 Task: Create a due date automation trigger when advanced on, on the tuesday of the week before a card is due add fields without custom field "Resume" set to a number lower or equal to 1 and greater or equal to 10 at 11:00 AM.
Action: Mouse moved to (1167, 87)
Screenshot: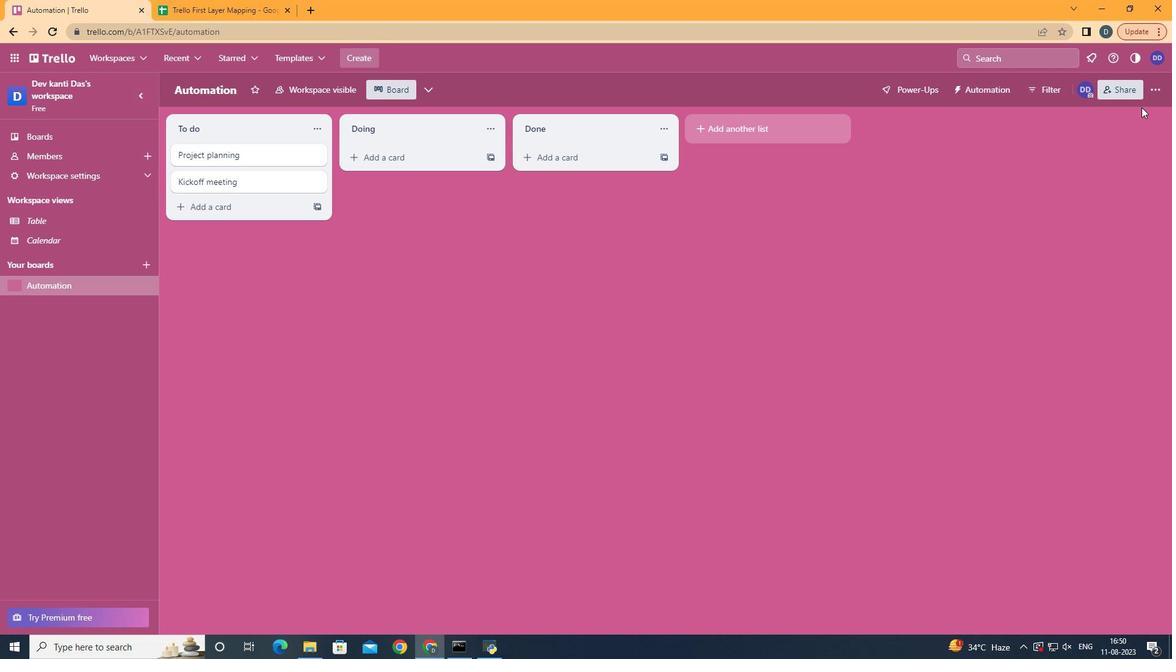 
Action: Mouse pressed left at (1167, 87)
Screenshot: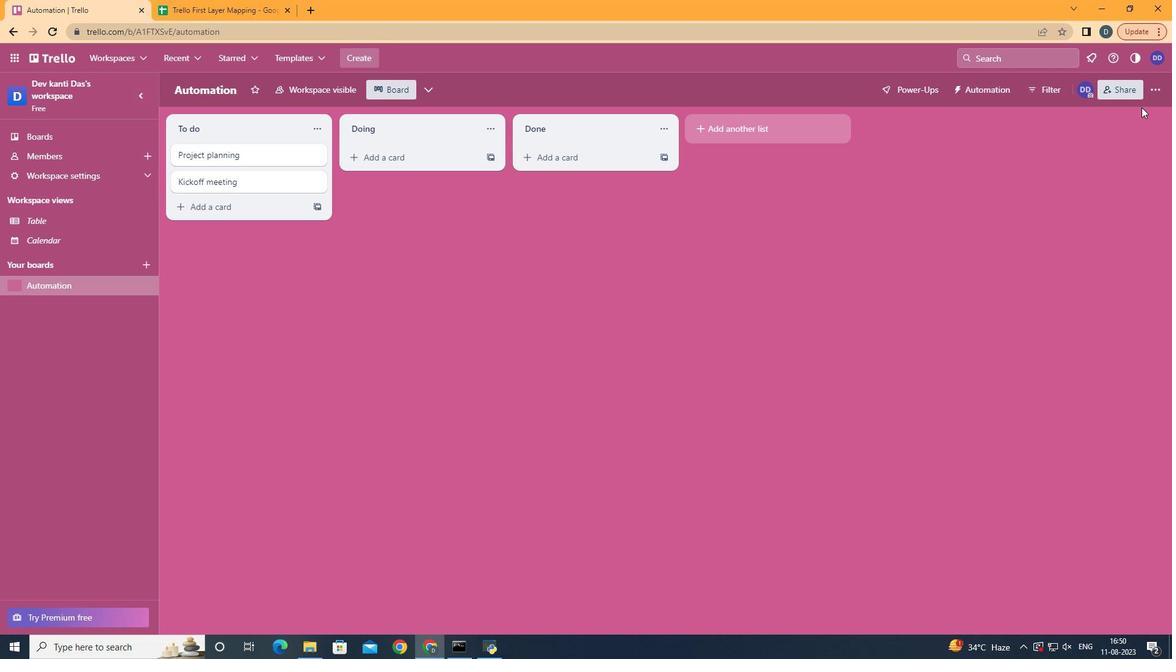 
Action: Mouse moved to (1157, 93)
Screenshot: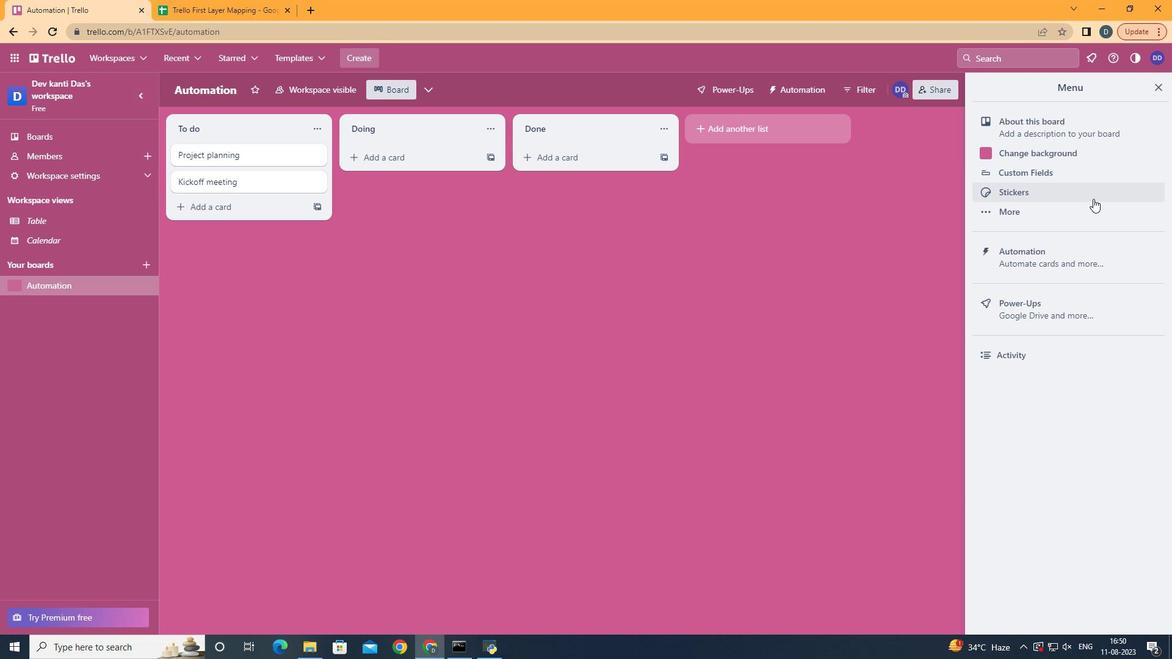 
Action: Mouse pressed left at (1157, 93)
Screenshot: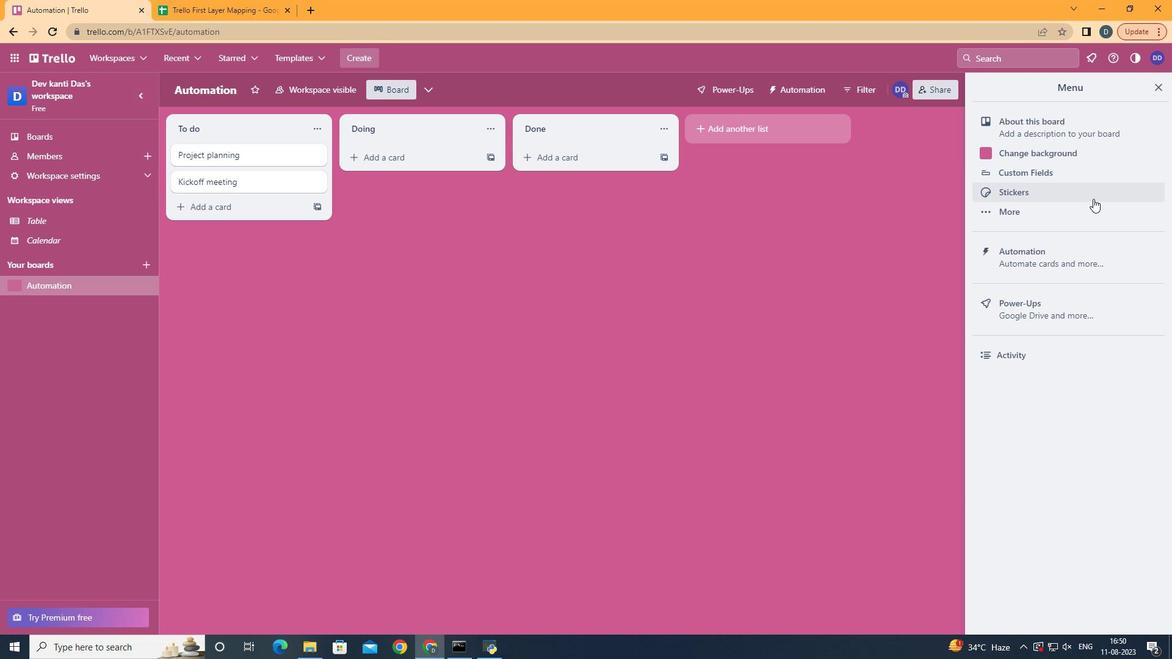 
Action: Mouse moved to (1070, 263)
Screenshot: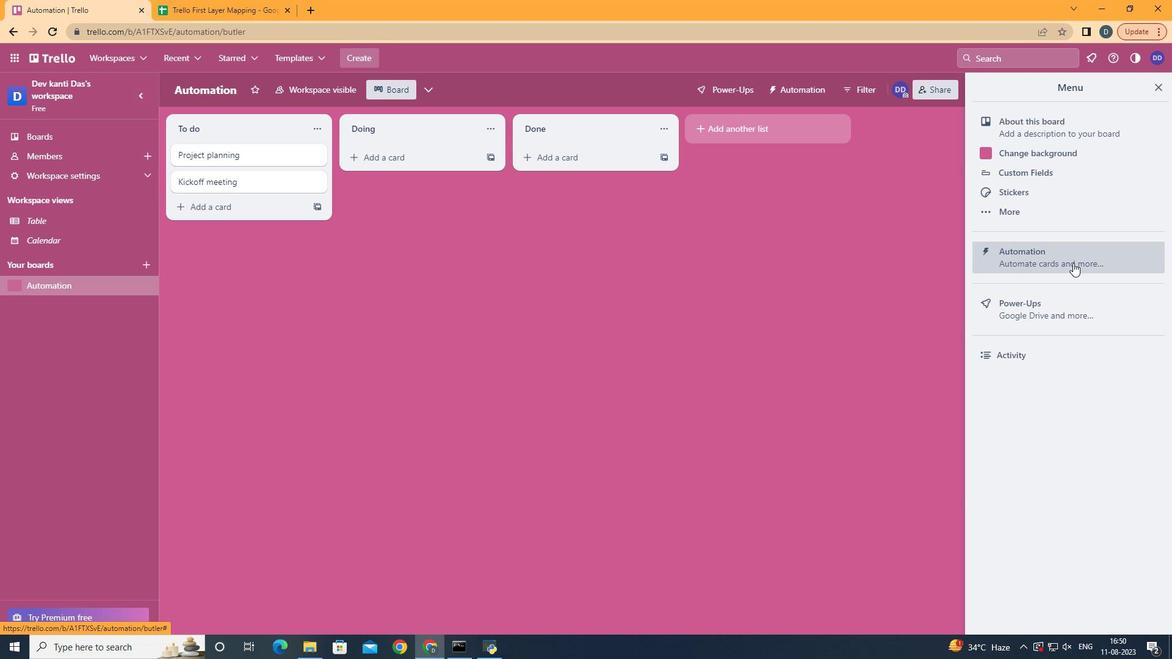 
Action: Mouse pressed left at (1070, 263)
Screenshot: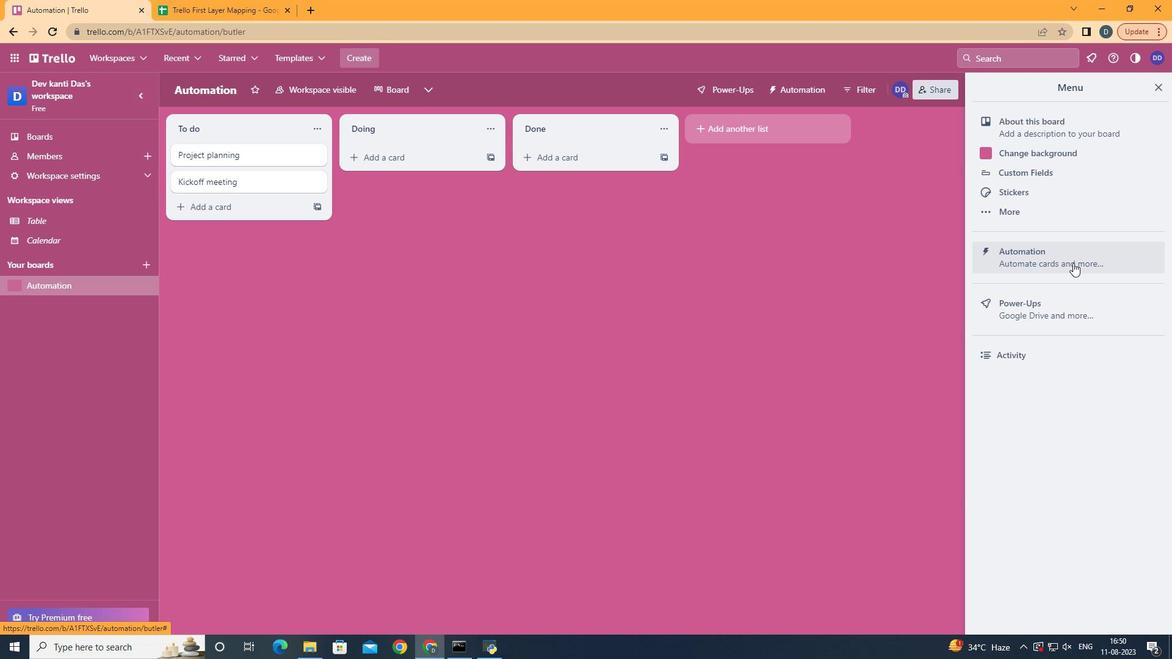 
Action: Mouse moved to (197, 243)
Screenshot: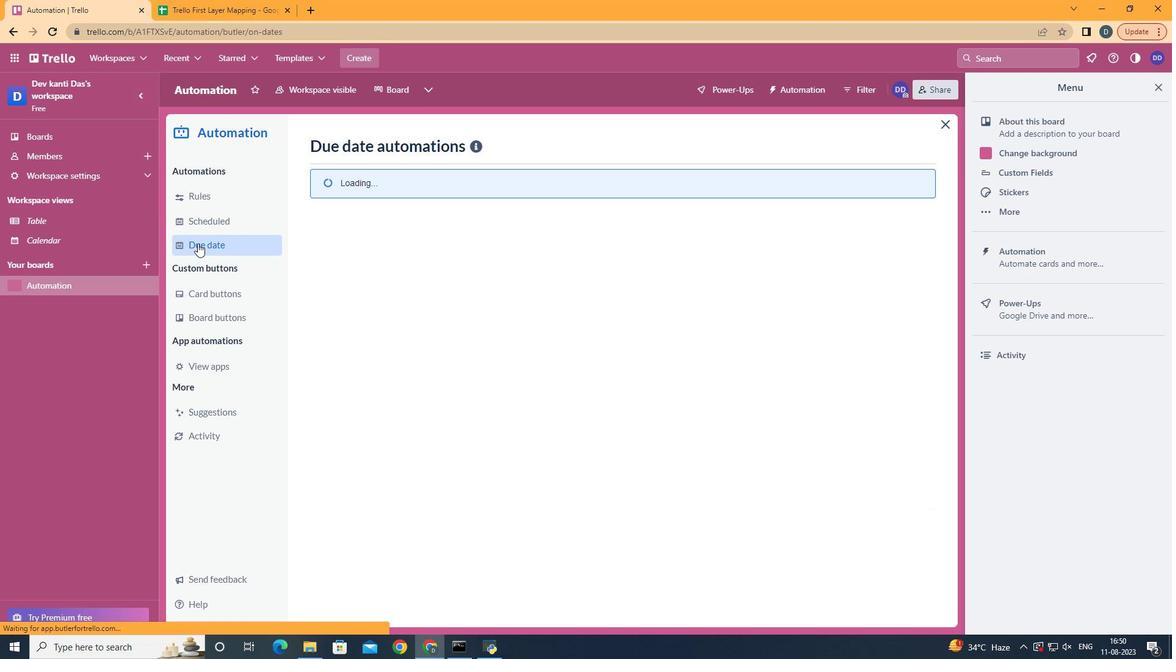 
Action: Mouse pressed left at (197, 243)
Screenshot: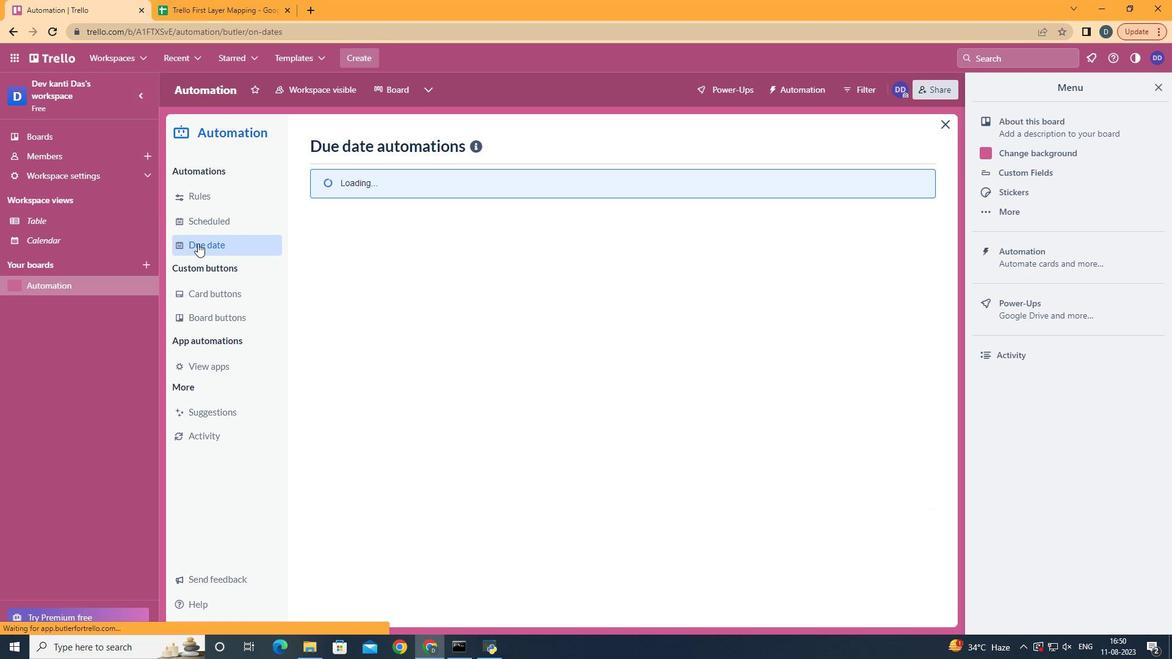 
Action: Mouse moved to (860, 154)
Screenshot: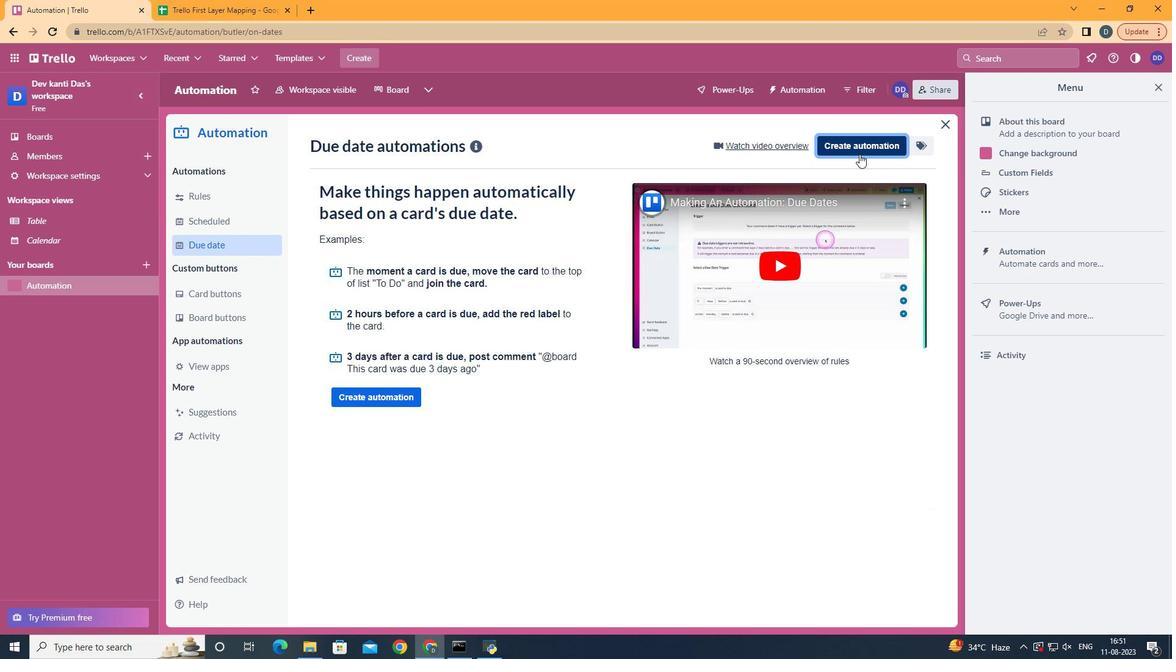 
Action: Mouse pressed left at (860, 154)
Screenshot: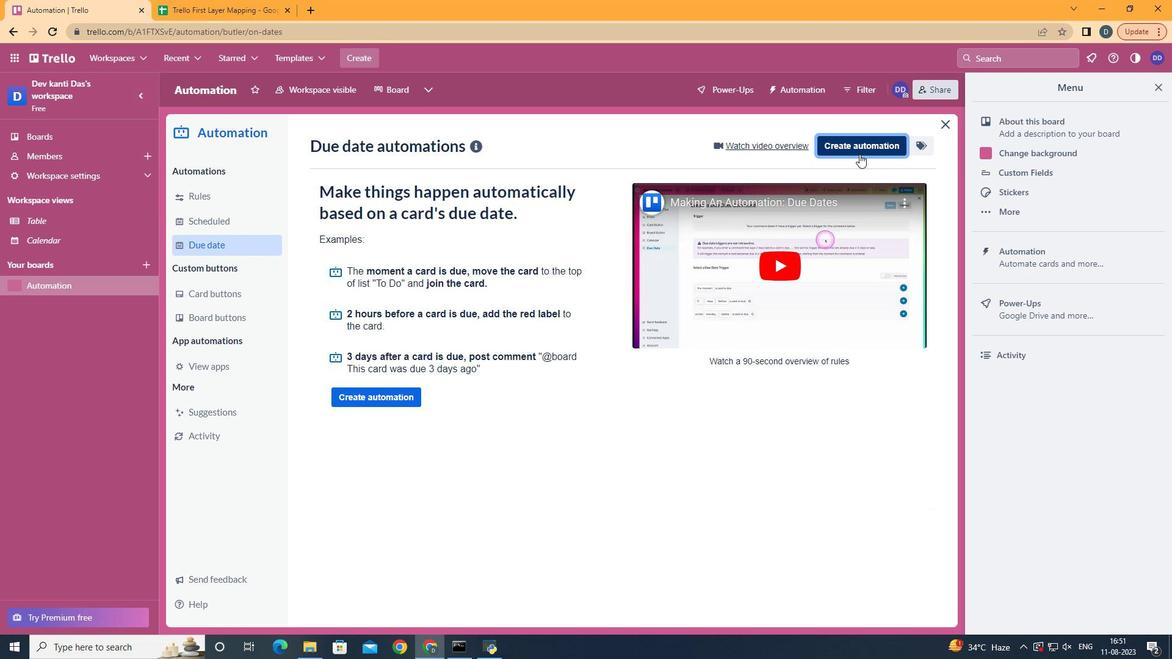 
Action: Mouse moved to (593, 255)
Screenshot: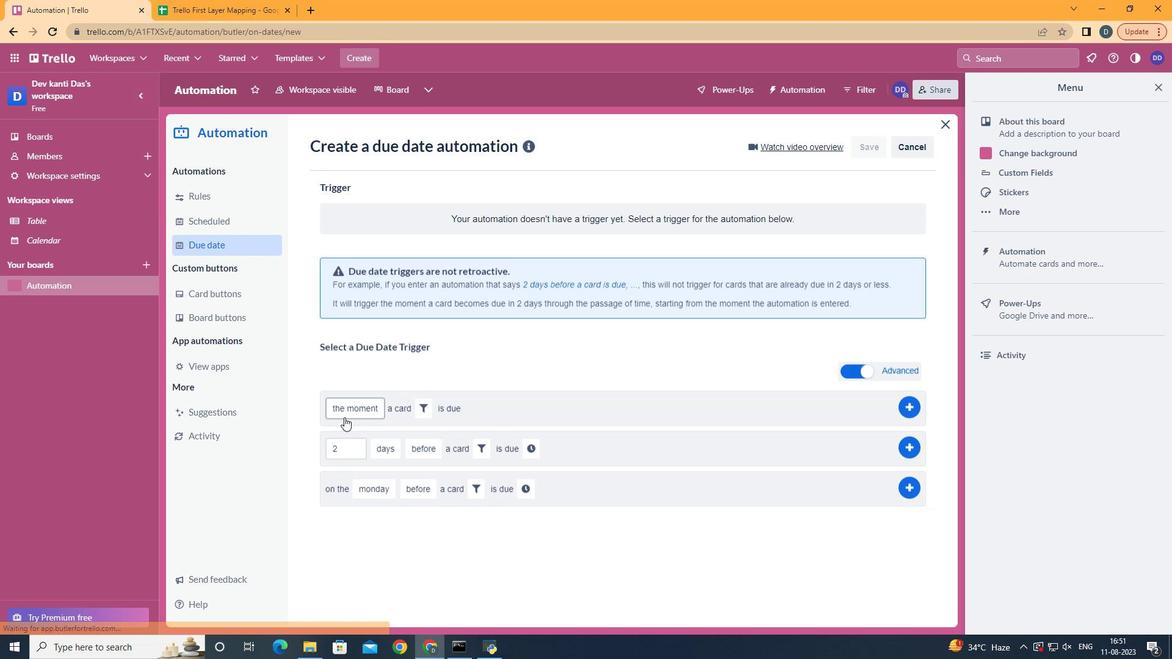 
Action: Mouse pressed left at (593, 255)
Screenshot: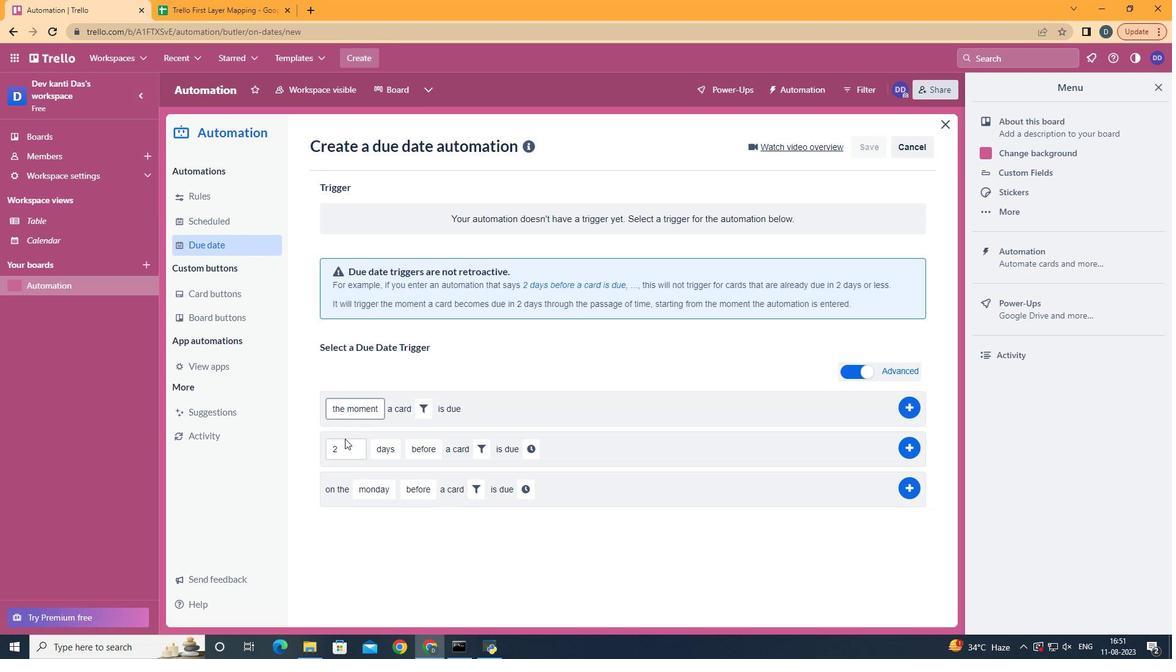 
Action: Mouse moved to (393, 340)
Screenshot: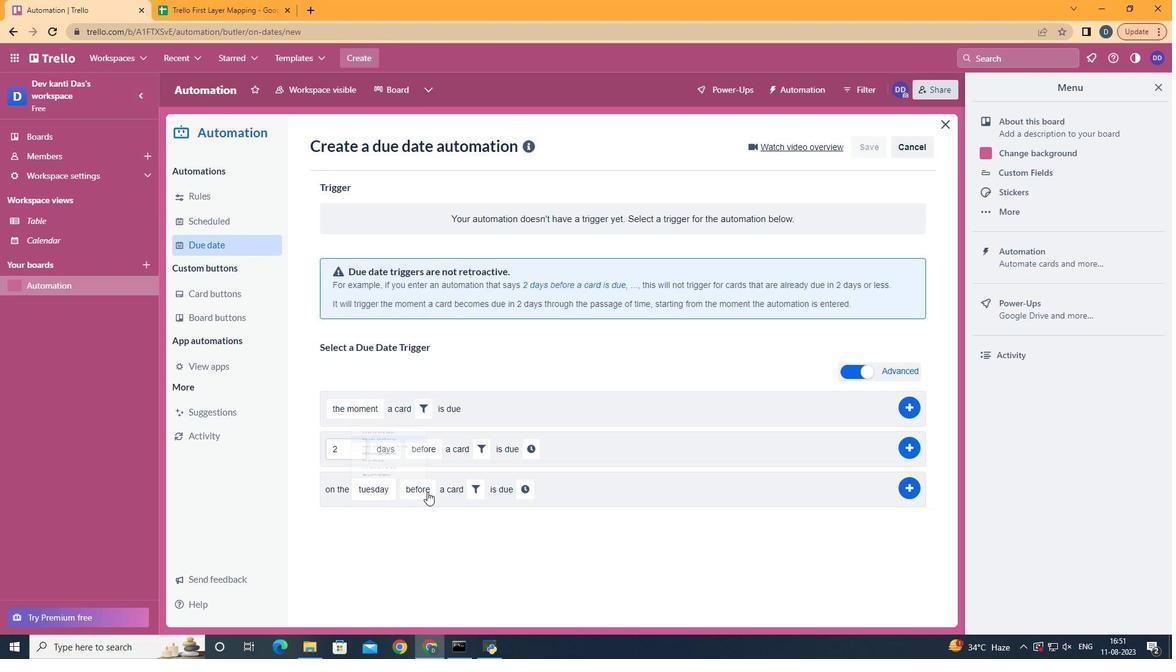 
Action: Mouse pressed left at (393, 340)
Screenshot: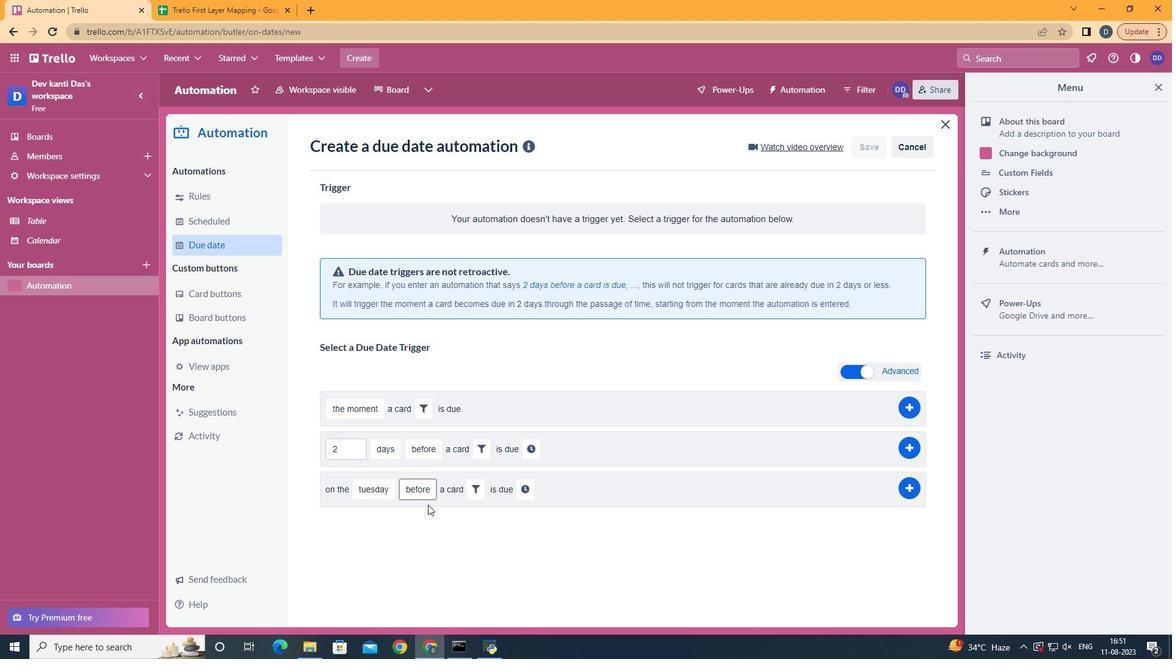 
Action: Mouse moved to (437, 586)
Screenshot: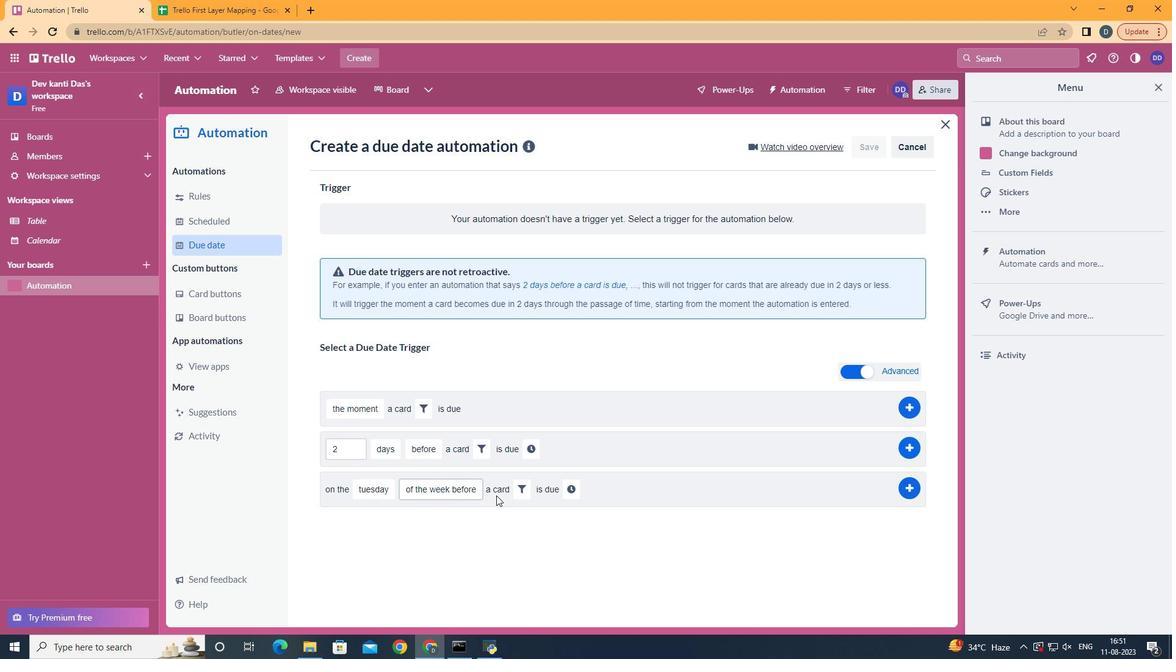 
Action: Mouse pressed left at (437, 586)
Screenshot: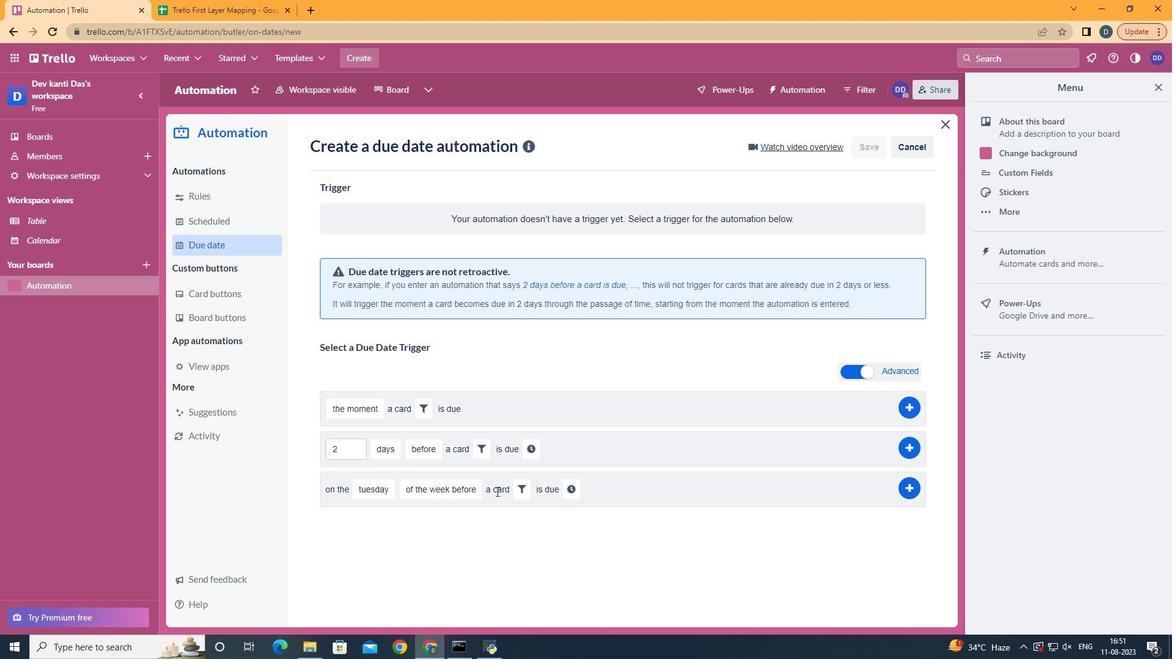 
Action: Mouse moved to (510, 487)
Screenshot: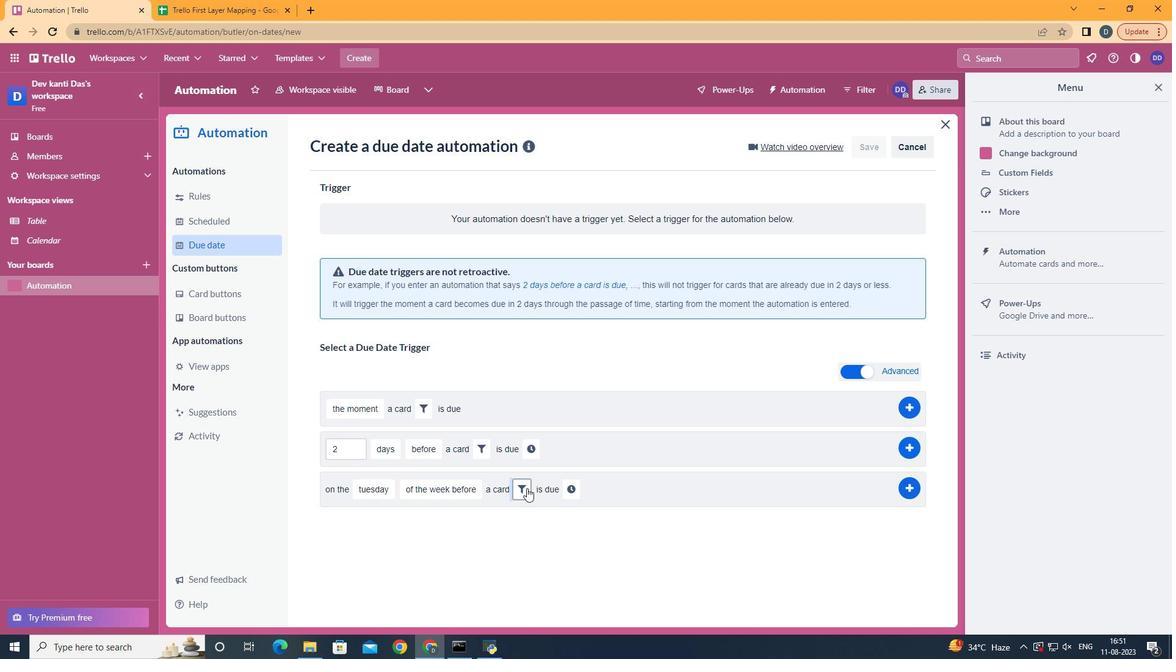 
Action: Mouse pressed left at (510, 487)
Screenshot: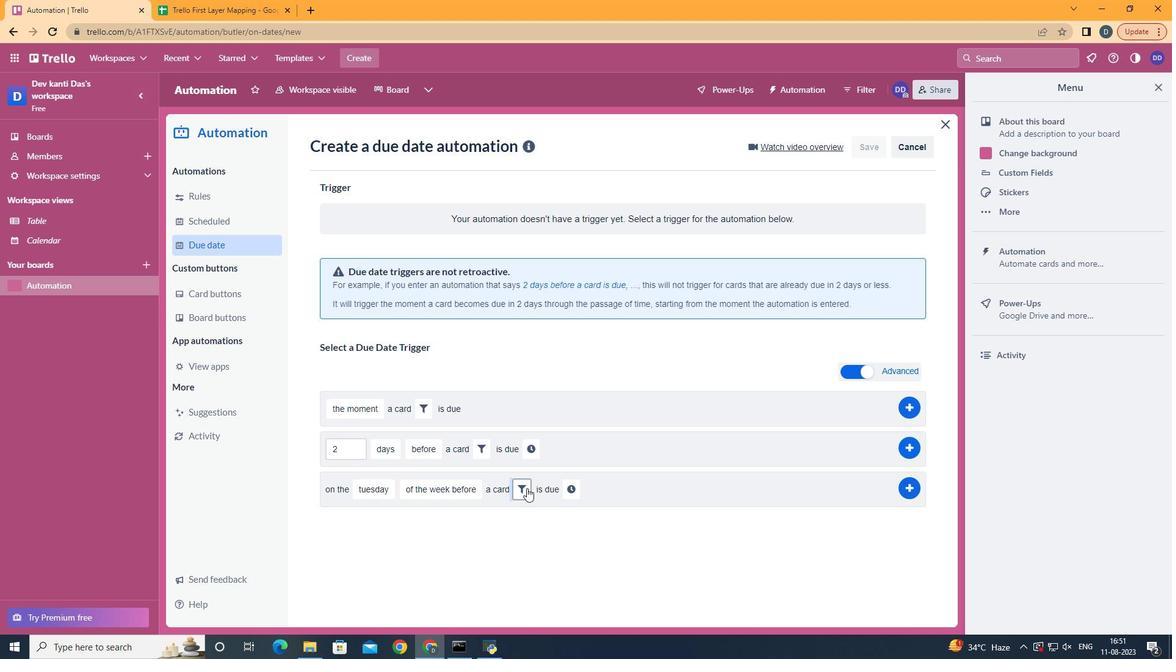 
Action: Mouse moved to (527, 488)
Screenshot: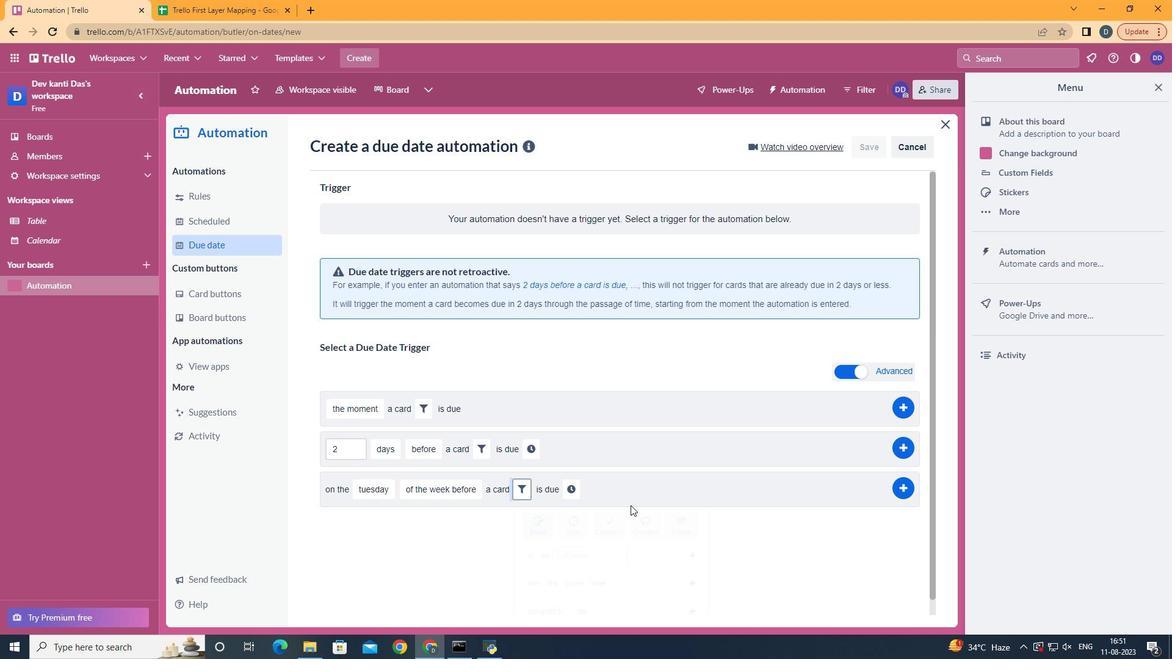 
Action: Mouse pressed left at (527, 488)
Screenshot: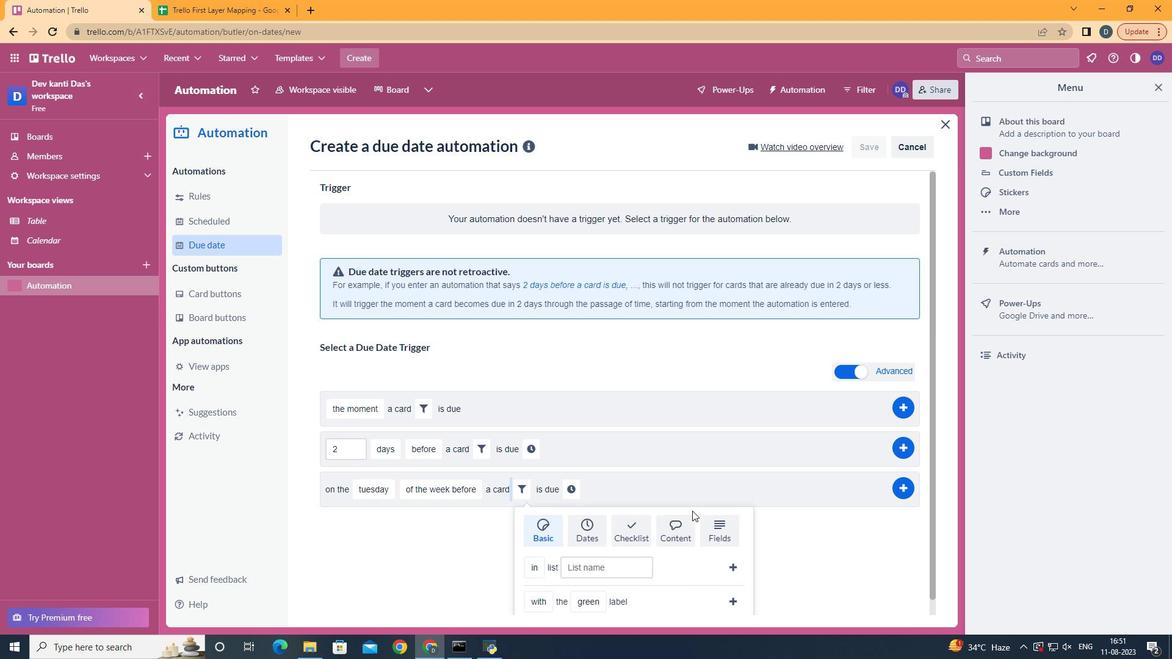 
Action: Mouse moved to (716, 535)
Screenshot: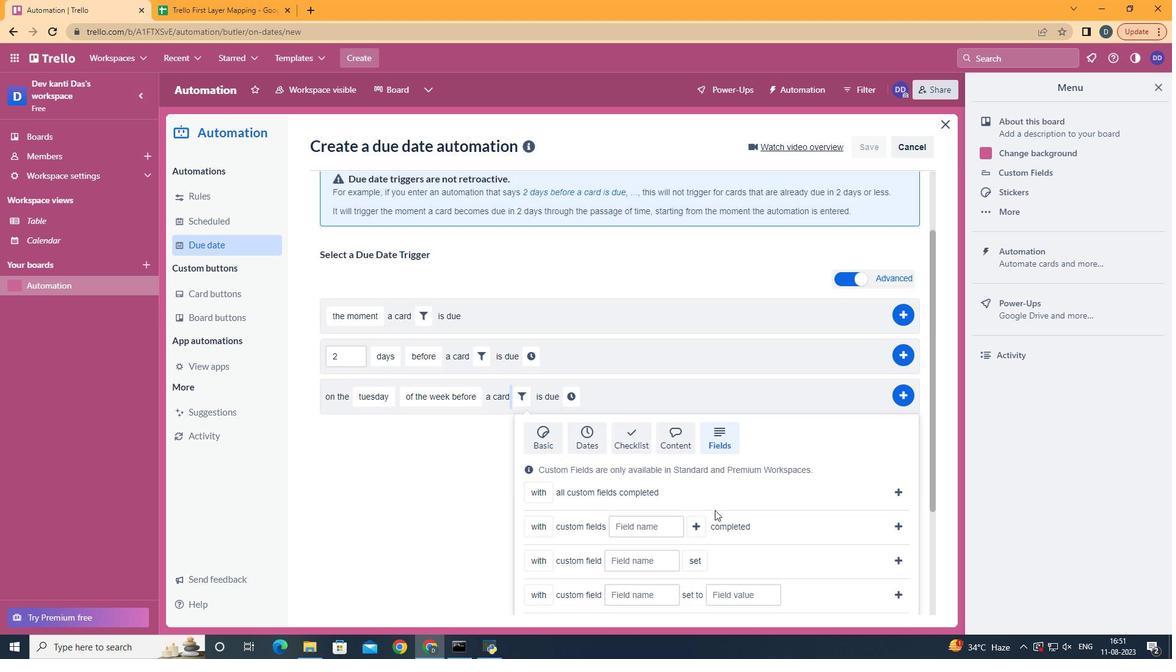 
Action: Mouse pressed left at (716, 535)
Screenshot: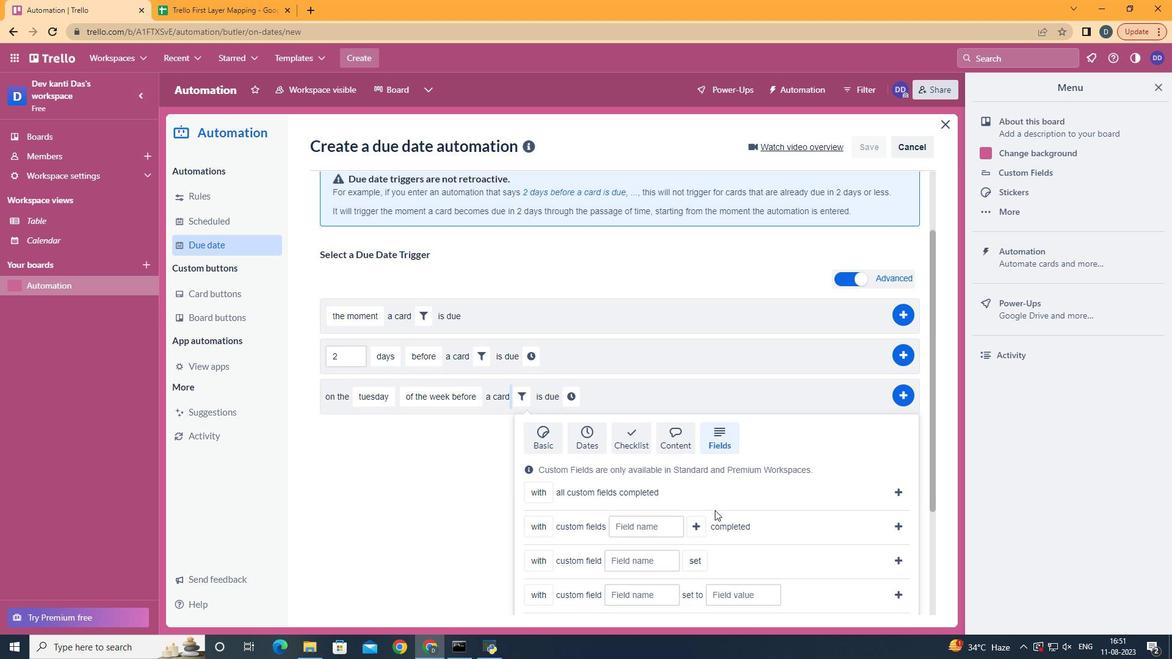 
Action: Mouse moved to (717, 522)
Screenshot: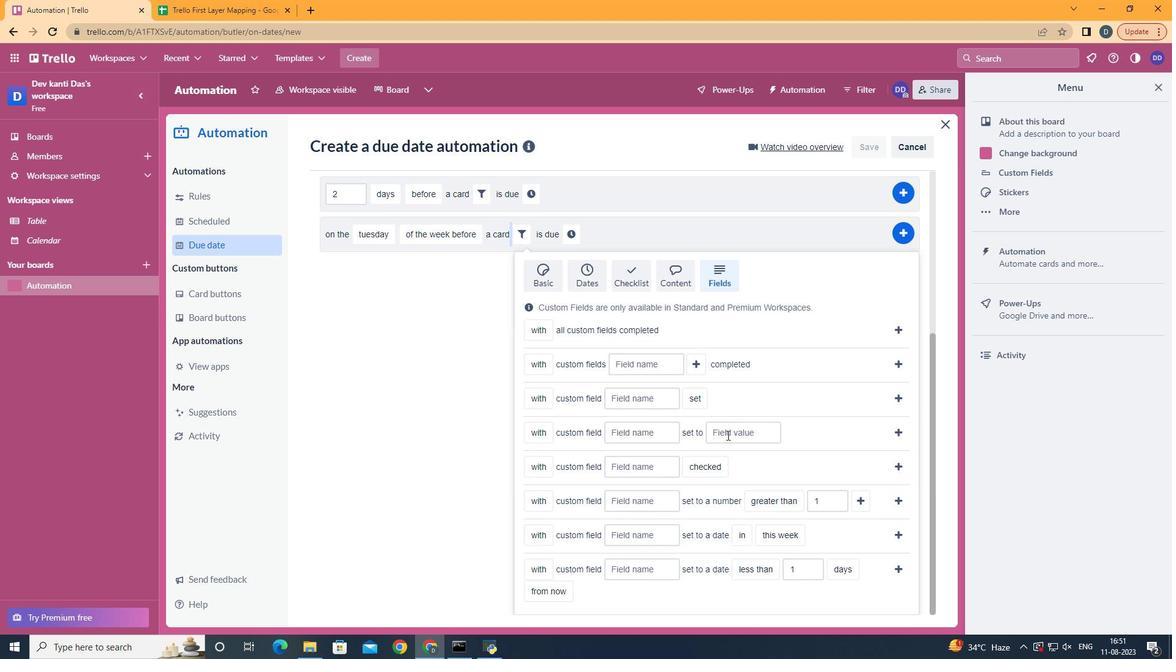 
Action: Mouse scrolled (717, 521) with delta (0, 0)
Screenshot: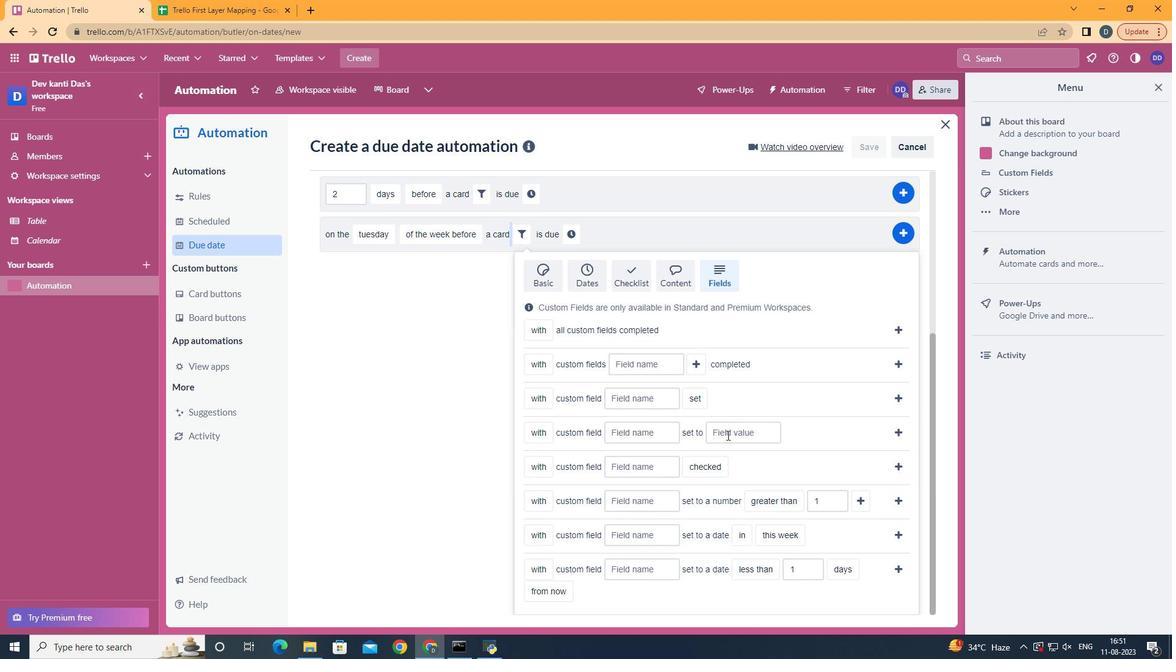 
Action: Mouse scrolled (717, 521) with delta (0, -1)
Screenshot: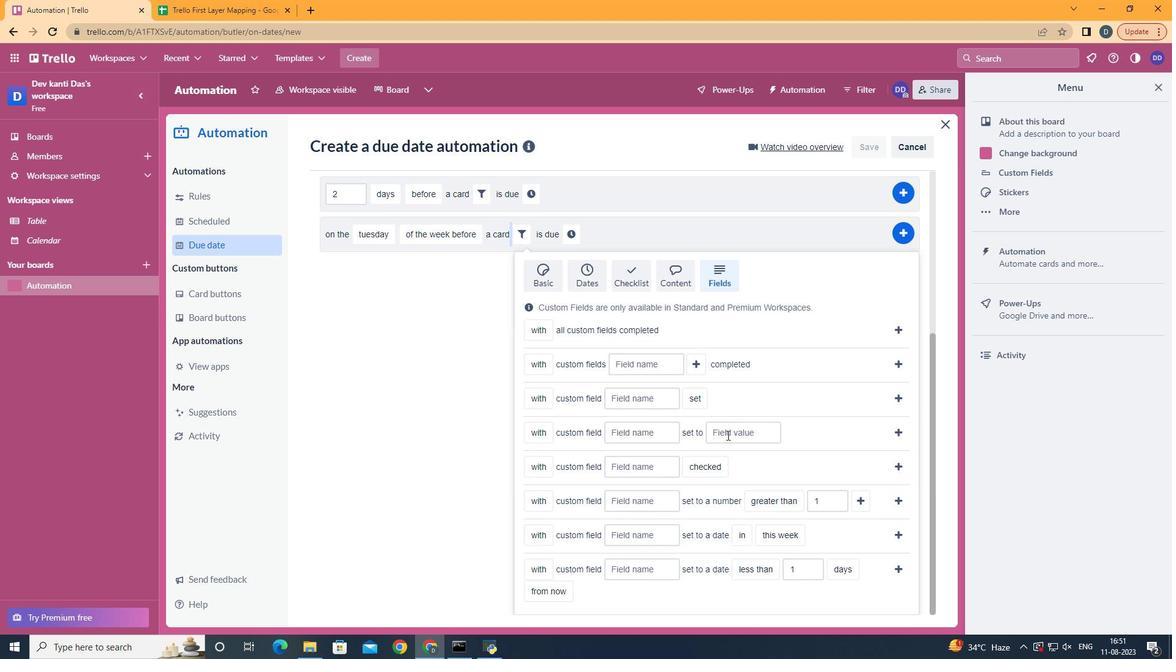 
Action: Mouse moved to (717, 521)
Screenshot: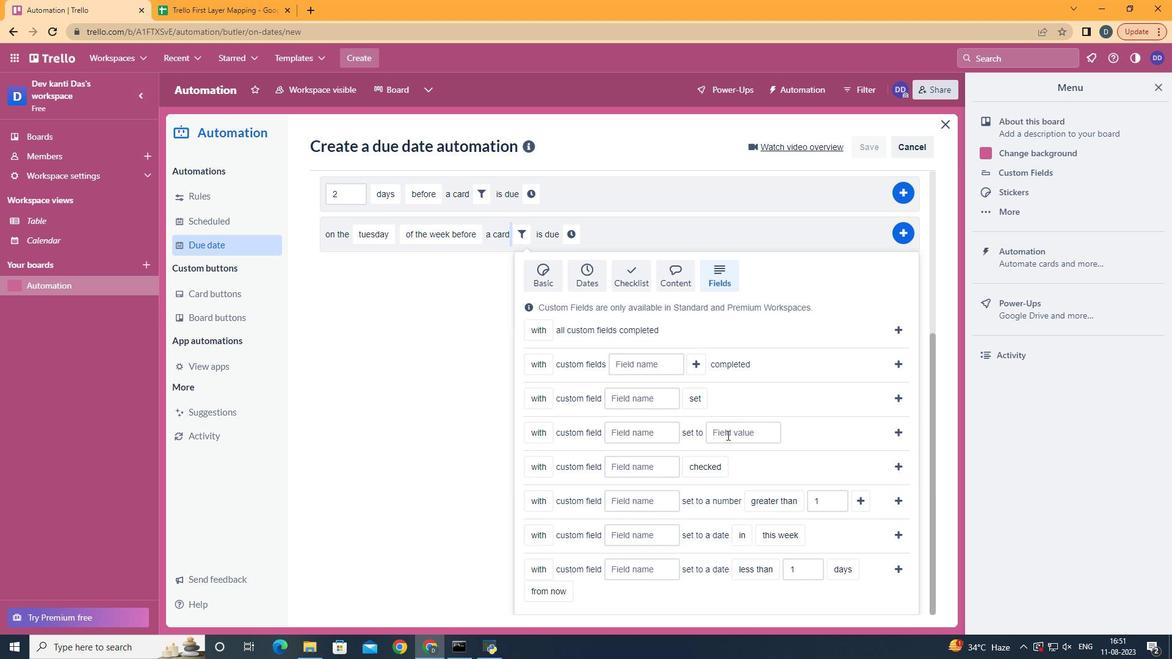 
Action: Mouse scrolled (717, 520) with delta (0, -1)
Screenshot: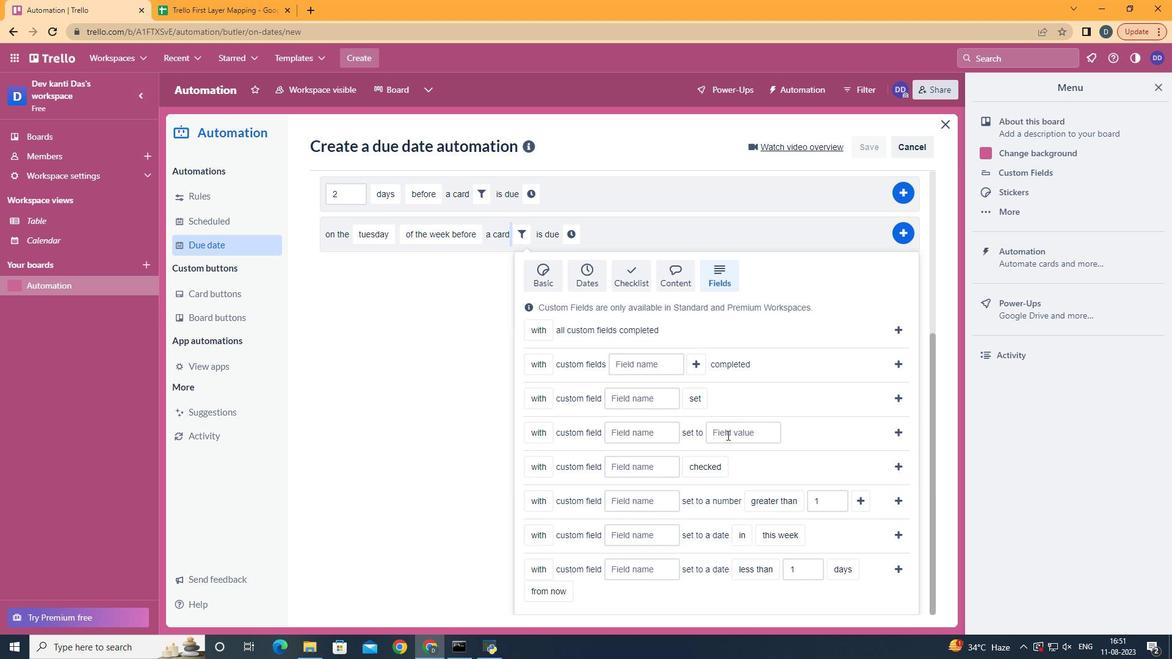 
Action: Mouse moved to (715, 514)
Screenshot: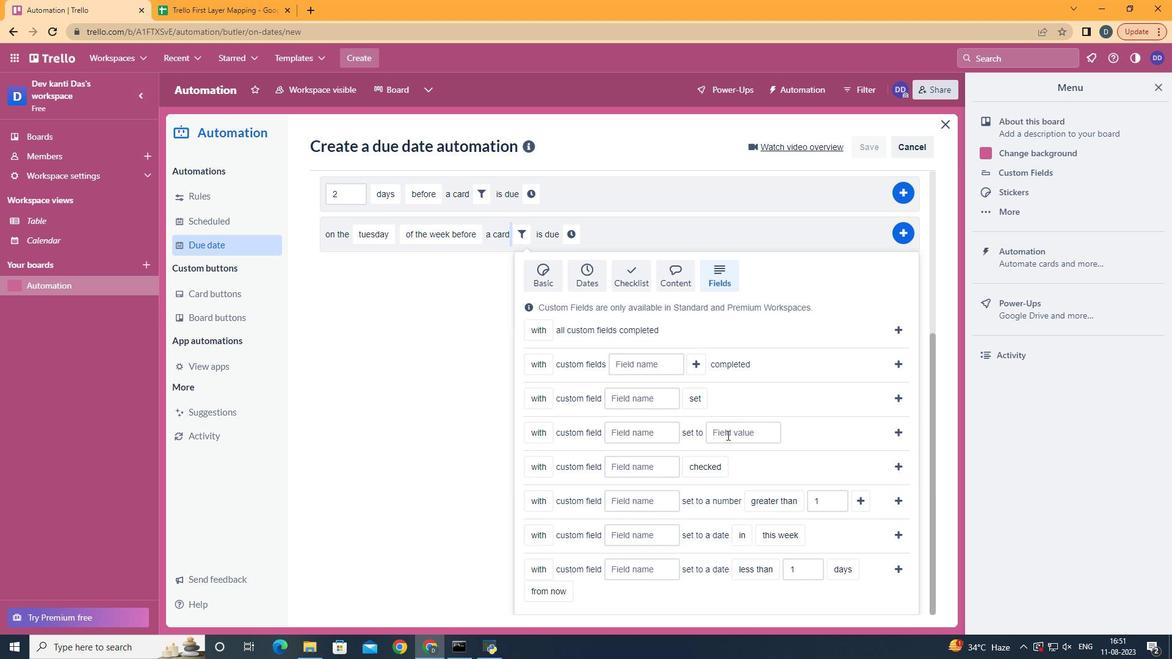 
Action: Mouse scrolled (715, 514) with delta (0, 0)
Screenshot: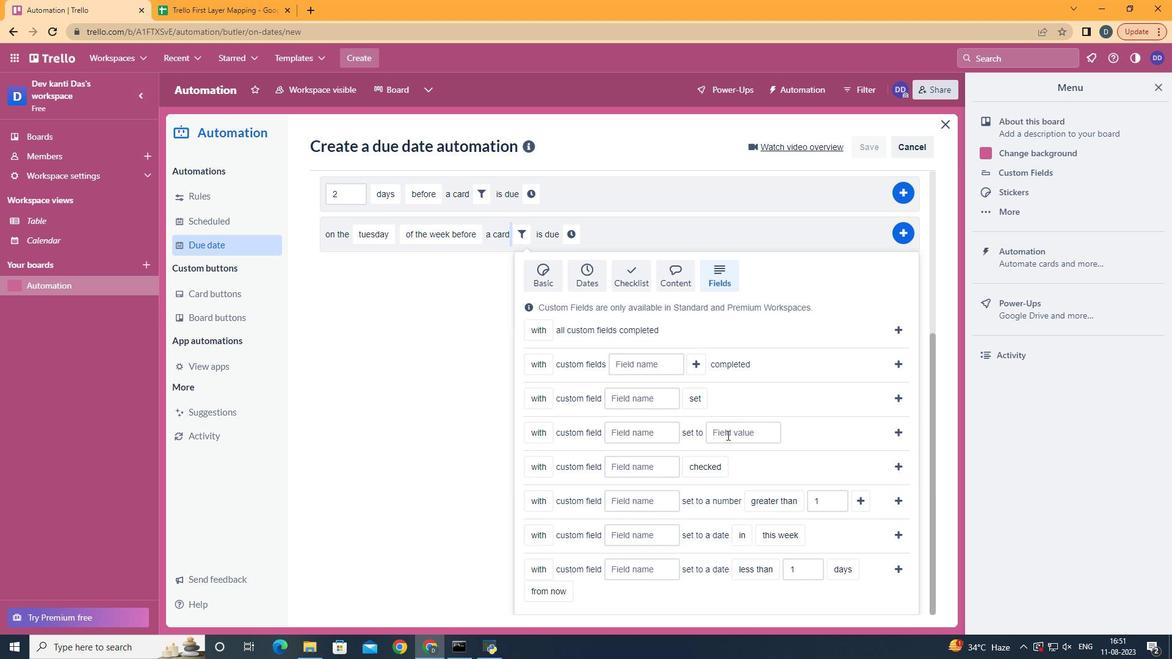 
Action: Mouse moved to (555, 552)
Screenshot: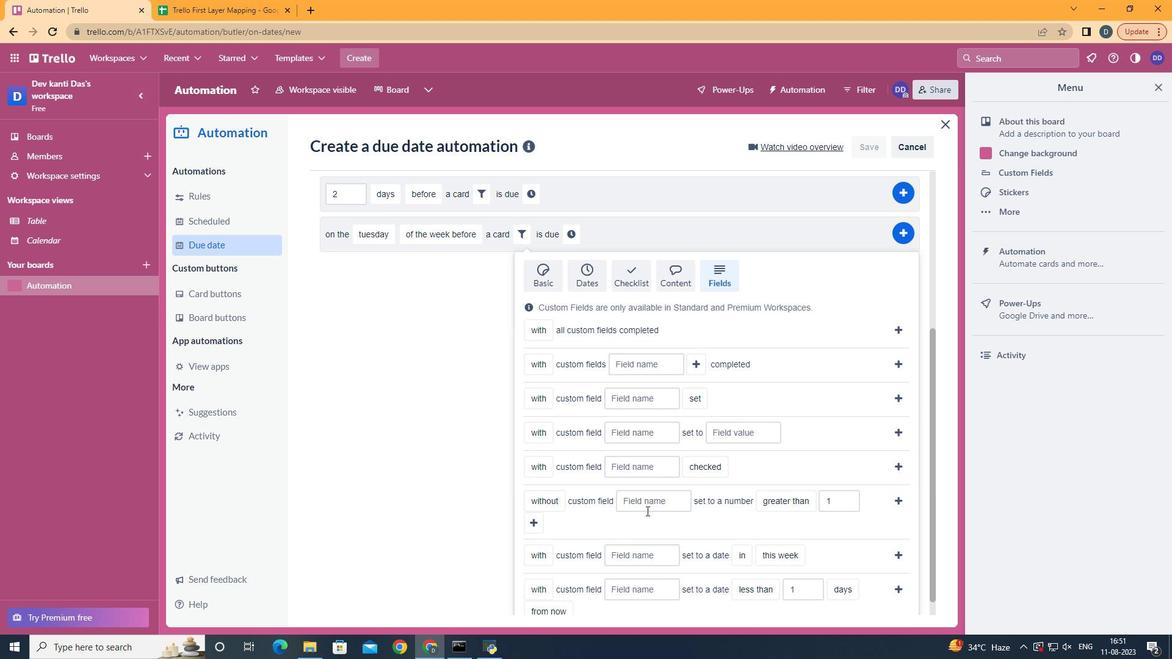 
Action: Mouse pressed left at (555, 552)
Screenshot: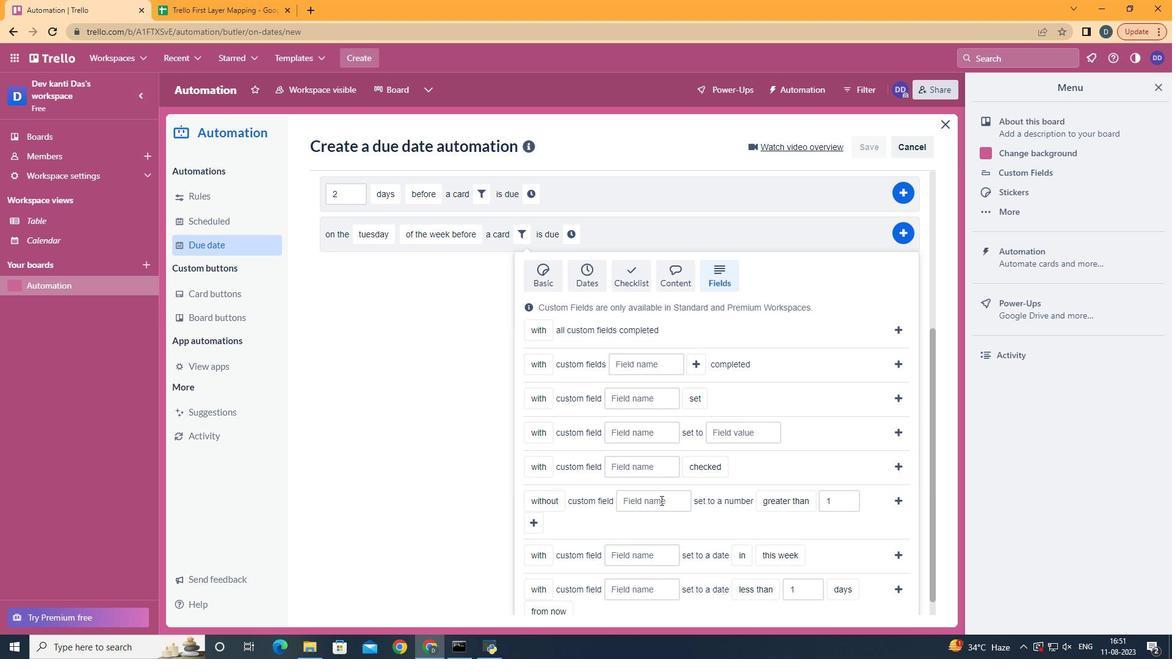 
Action: Mouse moved to (661, 500)
Screenshot: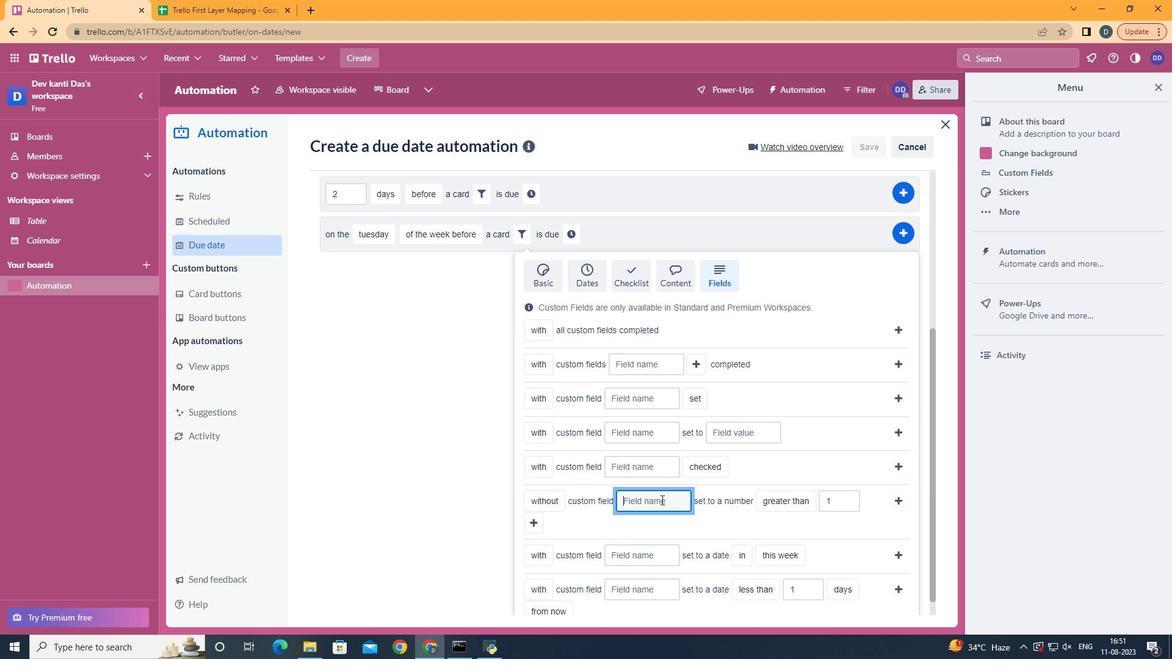 
Action: Mouse pressed left at (661, 500)
Screenshot: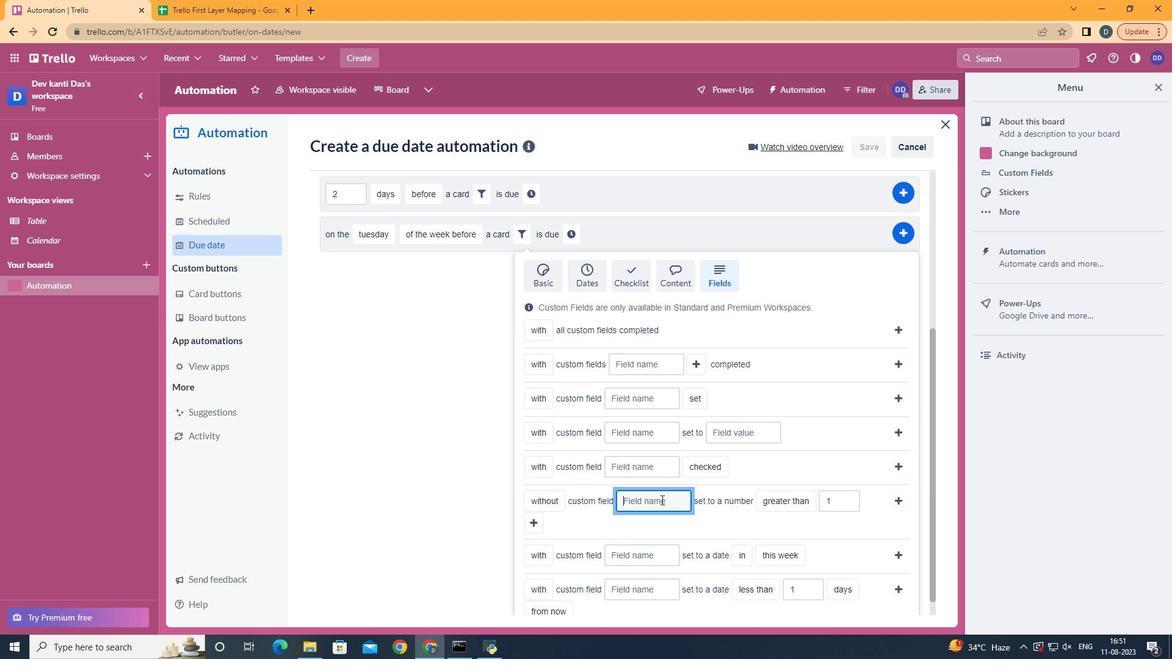 
Action: Key pressed <Key.shift><Key.shift>Resume
Screenshot: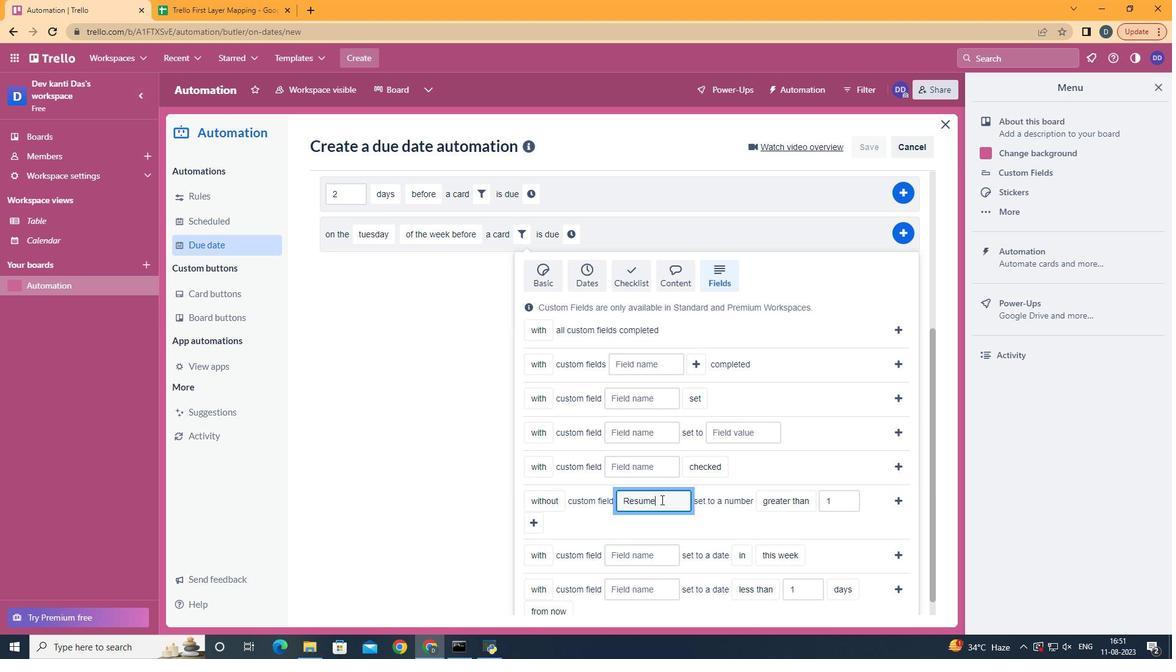 
Action: Mouse moved to (811, 596)
Screenshot: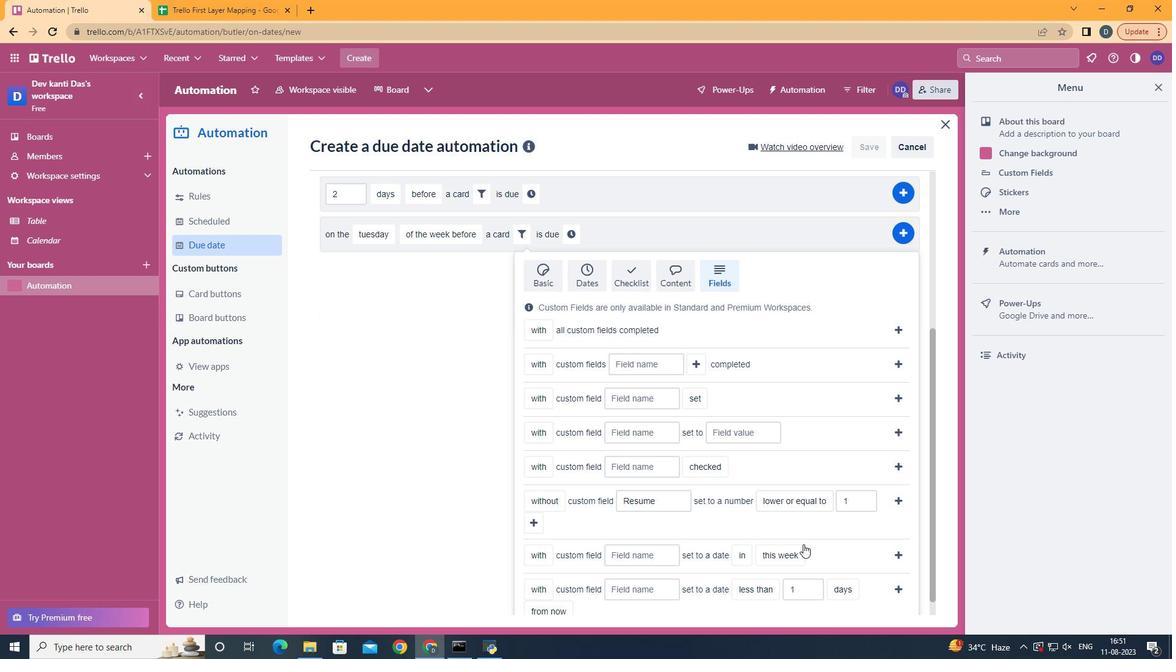 
Action: Mouse pressed left at (811, 596)
Screenshot: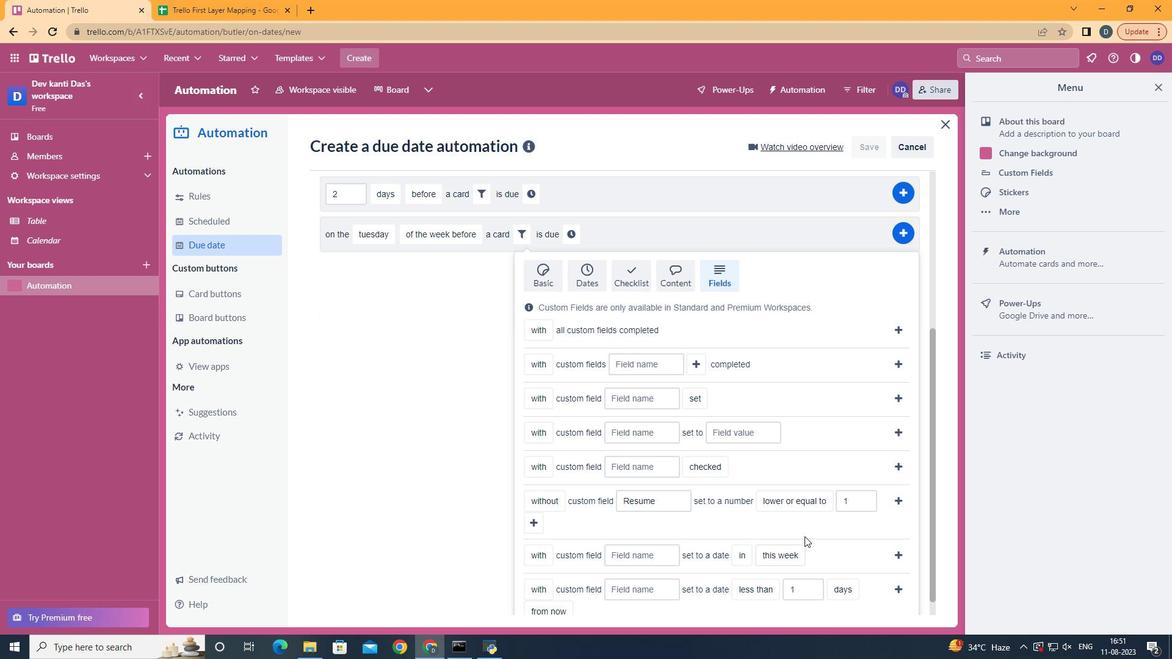 
Action: Mouse moved to (527, 524)
Screenshot: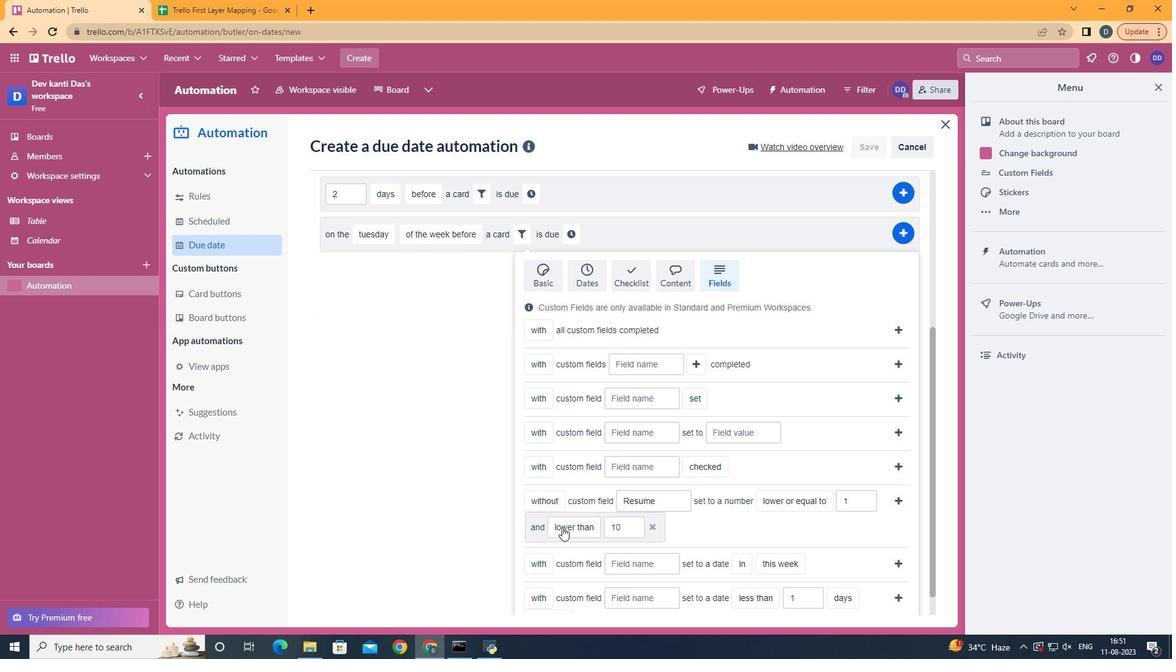 
Action: Mouse pressed left at (527, 524)
Screenshot: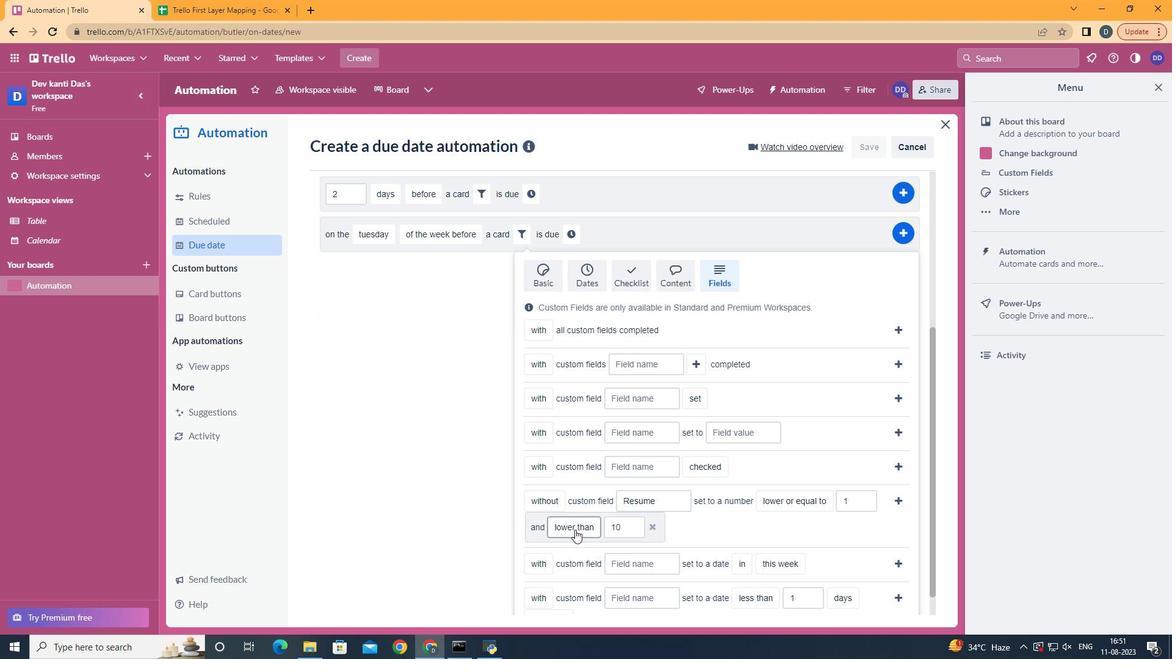 
Action: Mouse moved to (604, 500)
Screenshot: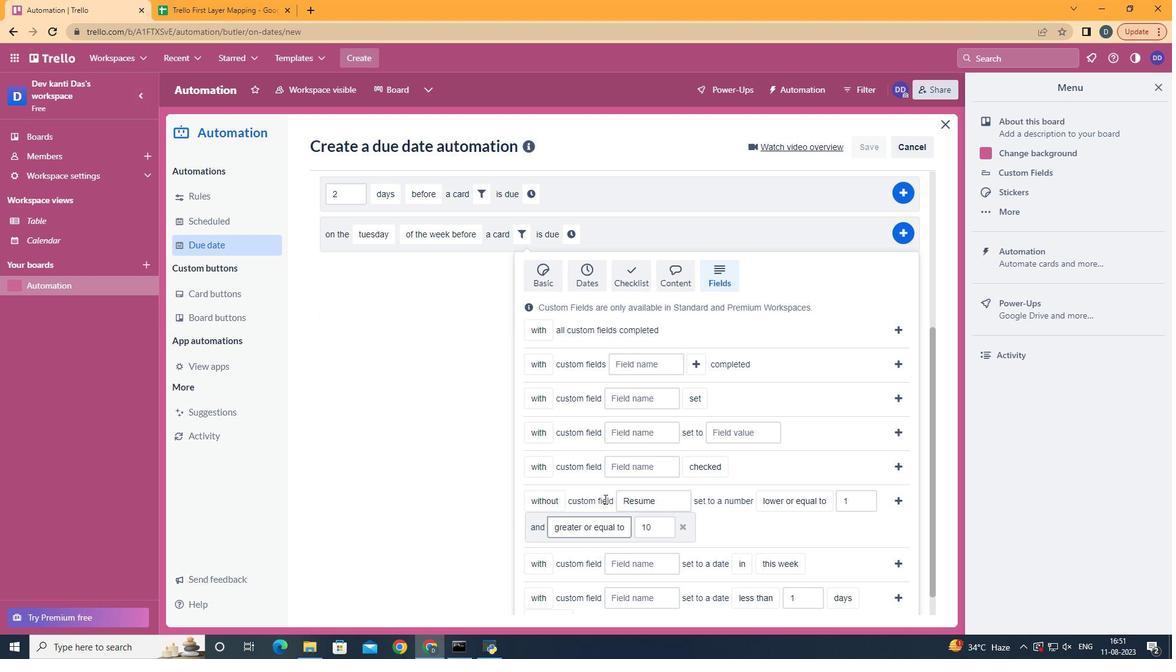 
Action: Mouse pressed left at (604, 500)
Screenshot: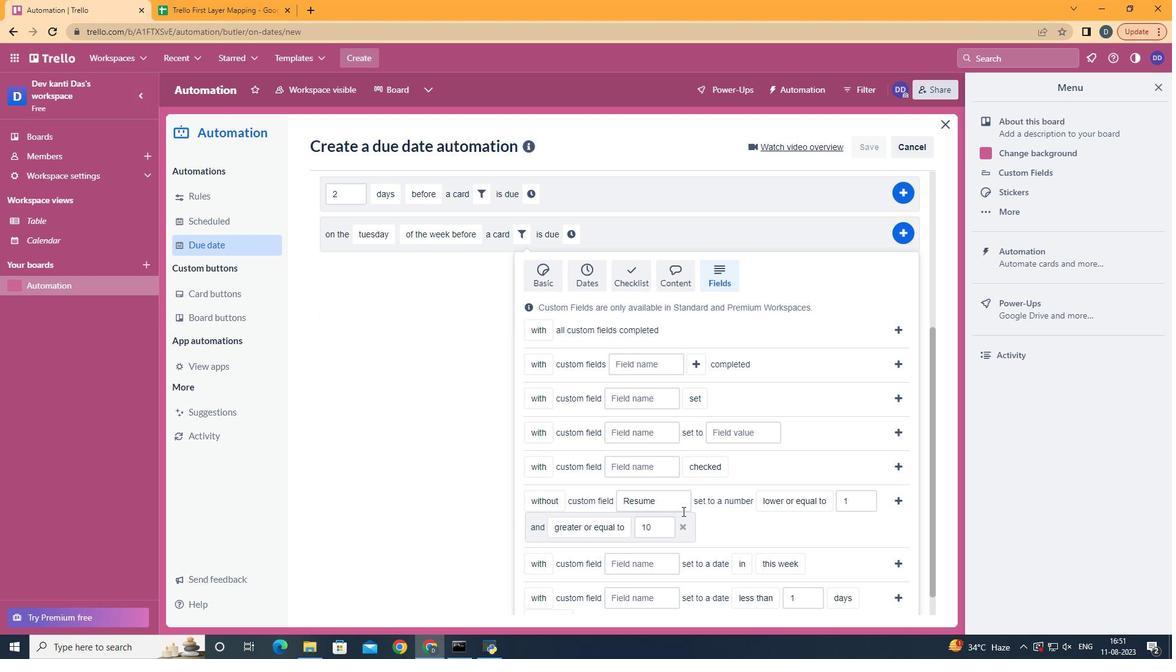 
Action: Mouse moved to (890, 500)
Screenshot: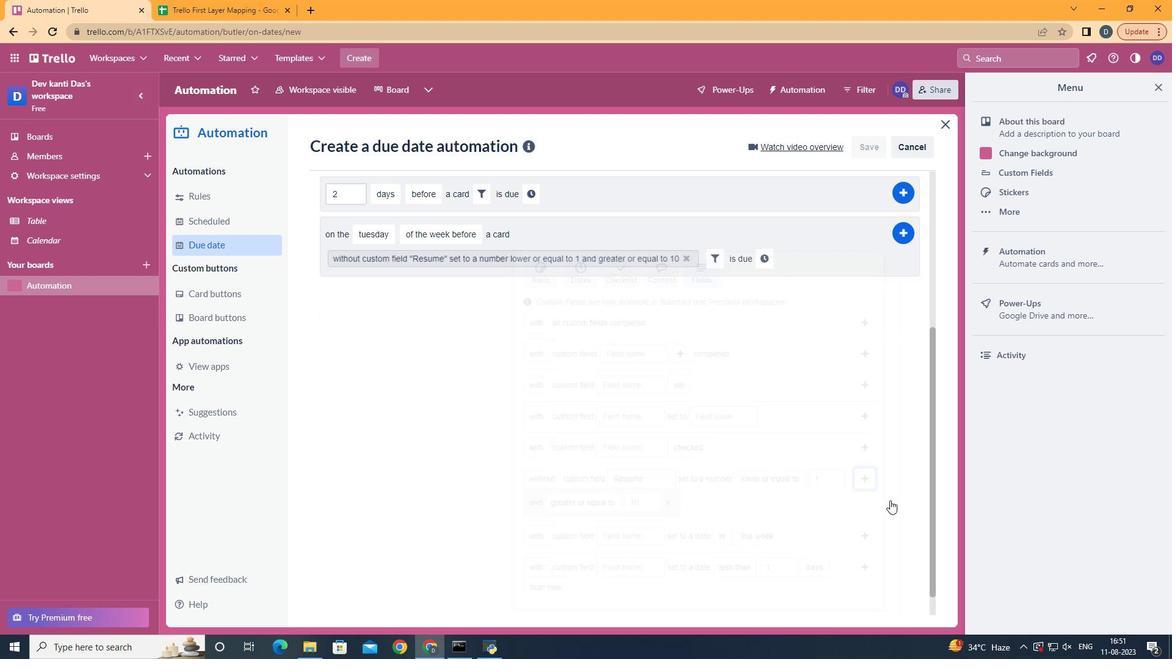 
Action: Mouse pressed left at (890, 500)
Screenshot: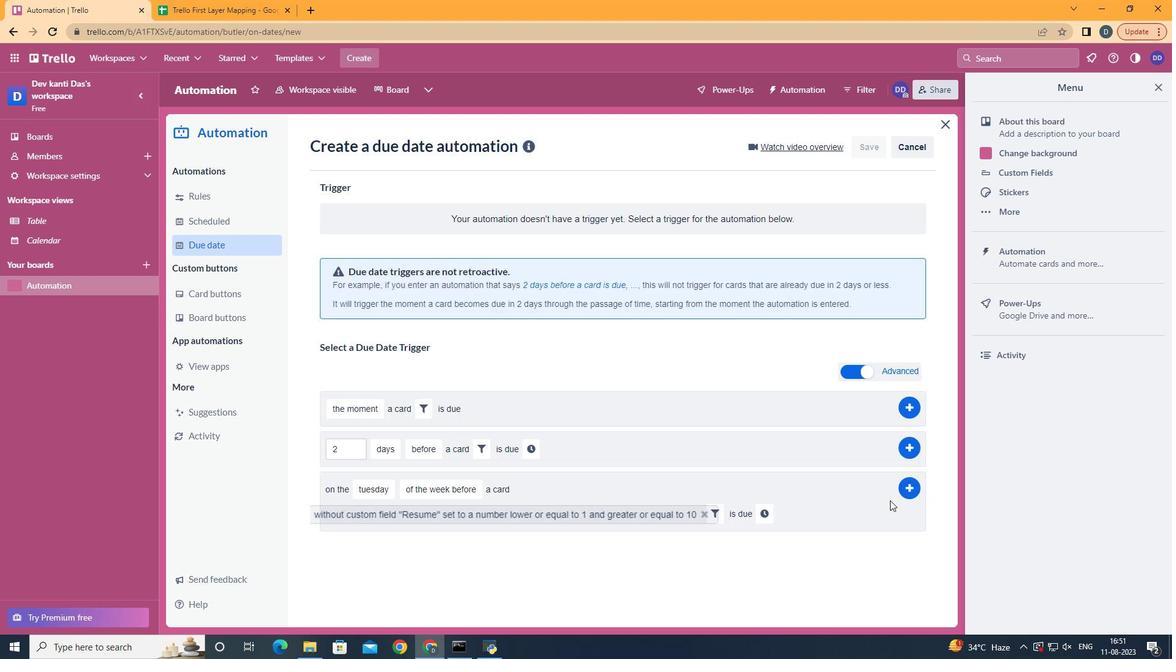 
Action: Mouse moved to (765, 512)
Screenshot: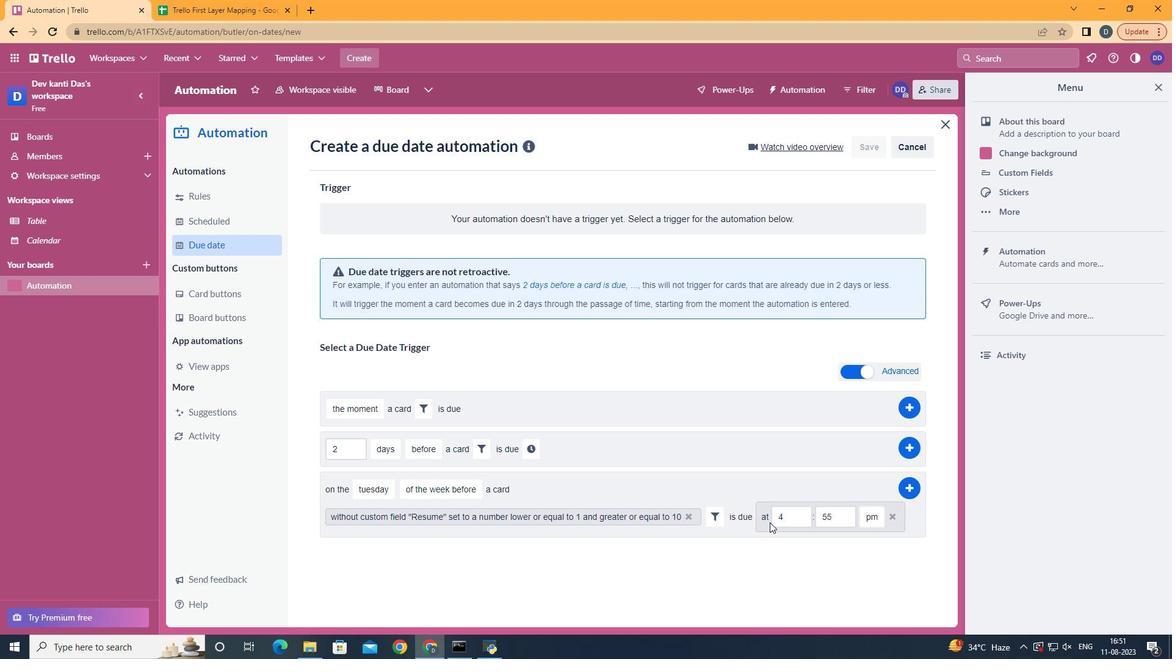 
Action: Mouse pressed left at (765, 512)
Screenshot: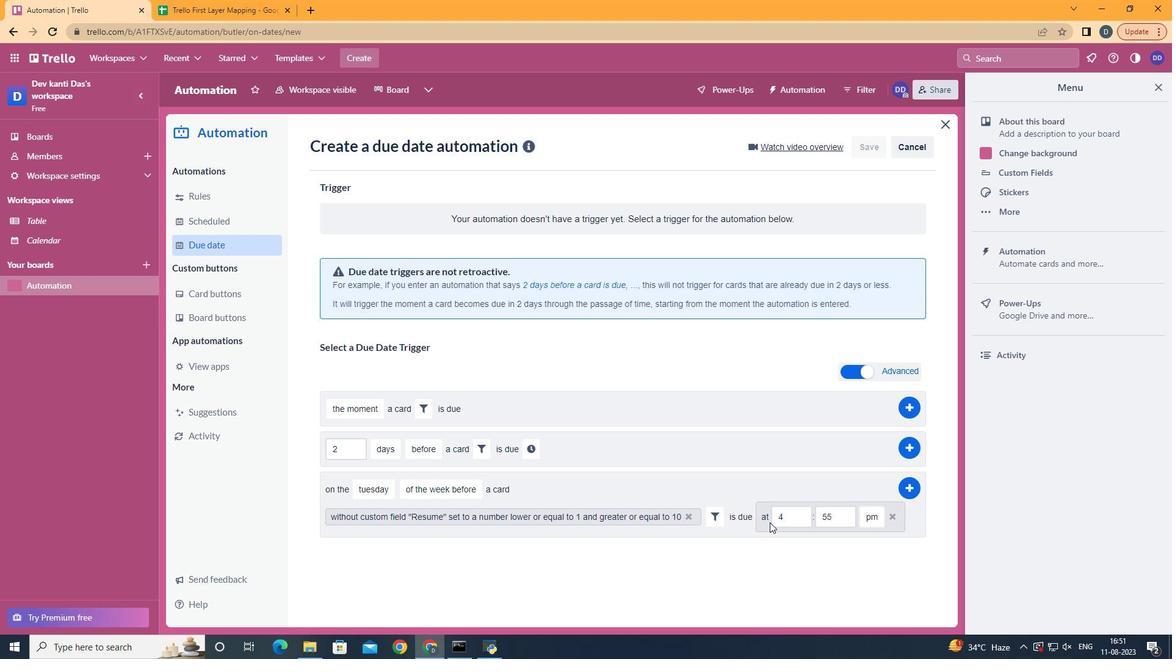 
Action: Mouse moved to (798, 513)
Screenshot: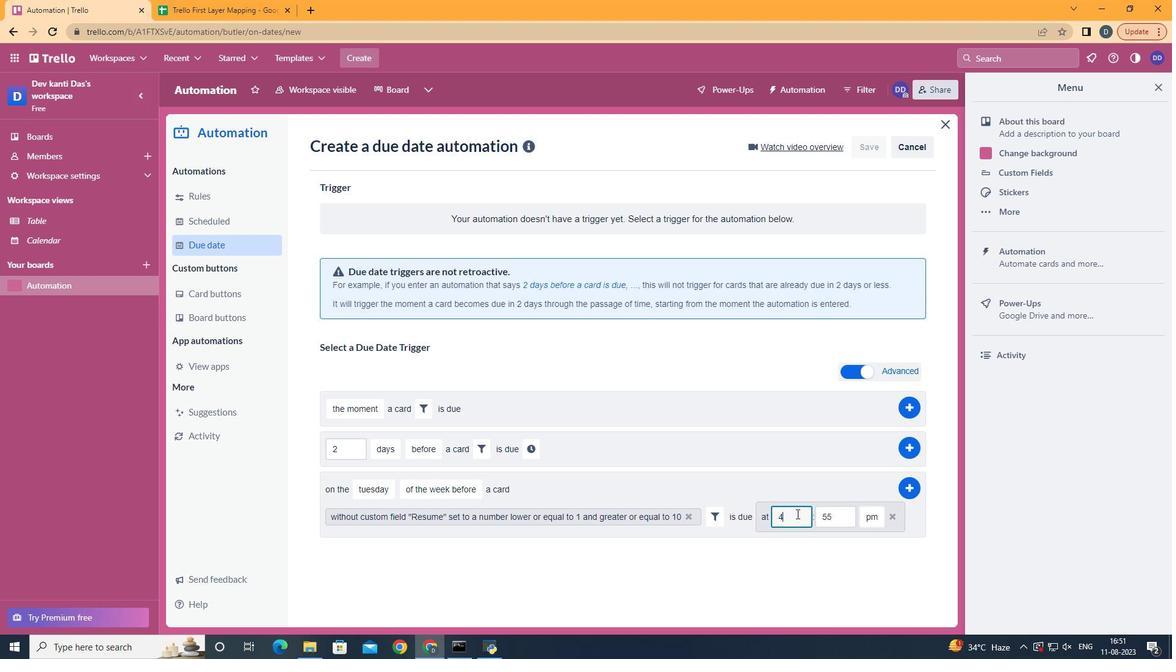 
Action: Mouse pressed left at (798, 513)
Screenshot: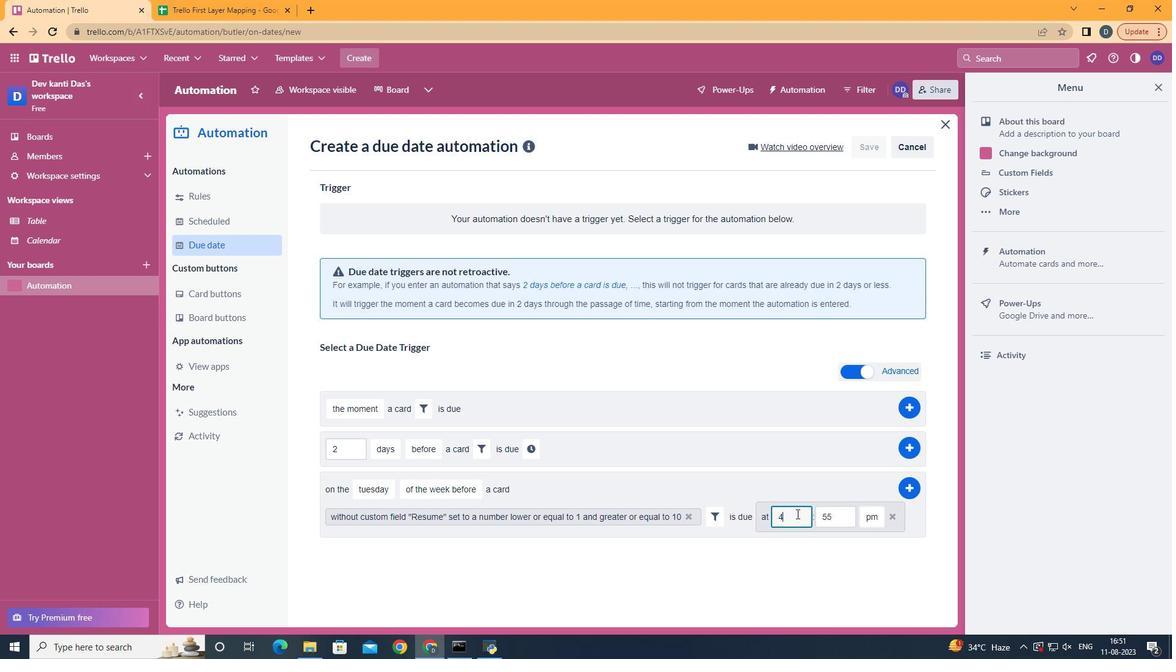
Action: Mouse moved to (797, 514)
Screenshot: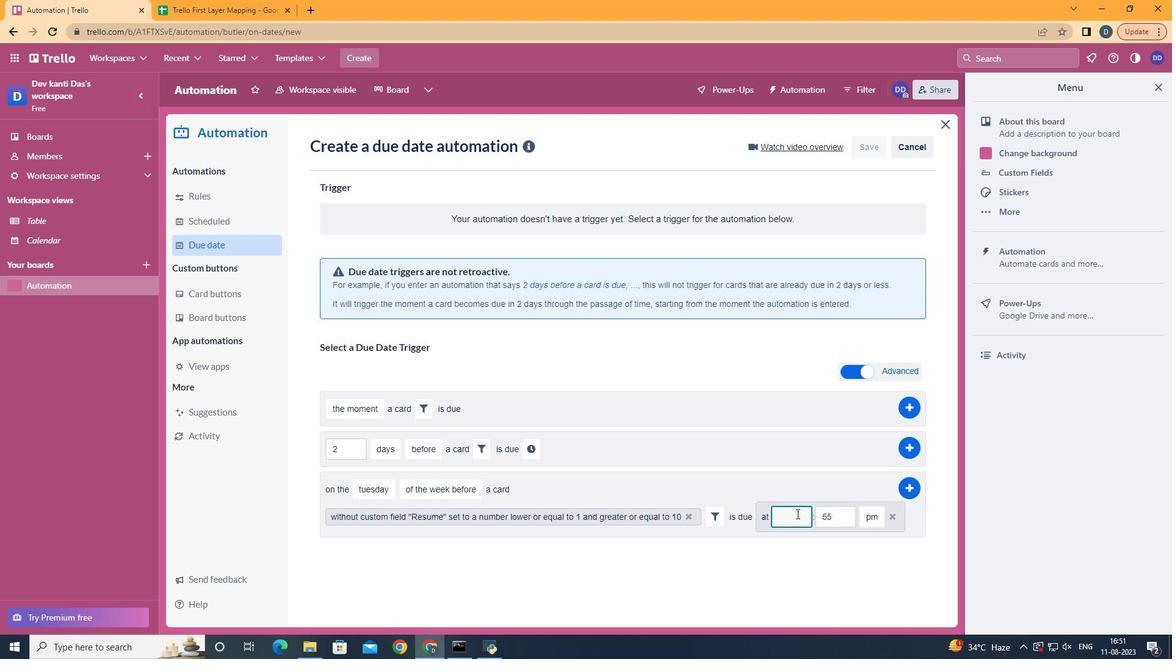 
Action: Key pressed <Key.backspace>11
Screenshot: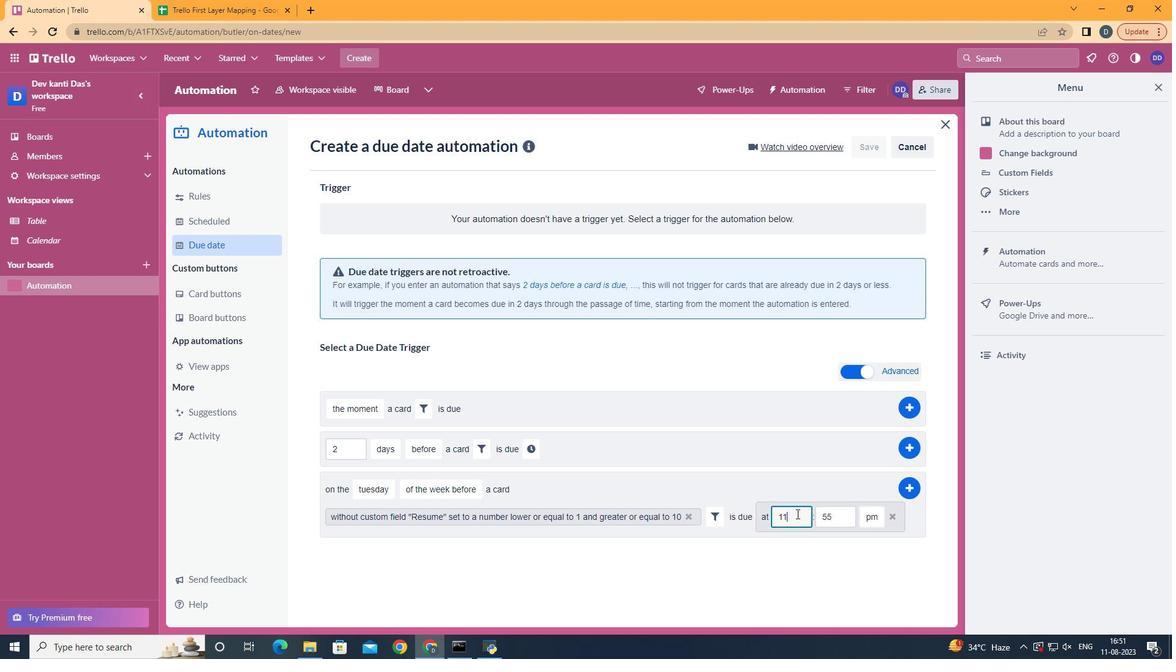 
Action: Mouse moved to (845, 525)
Screenshot: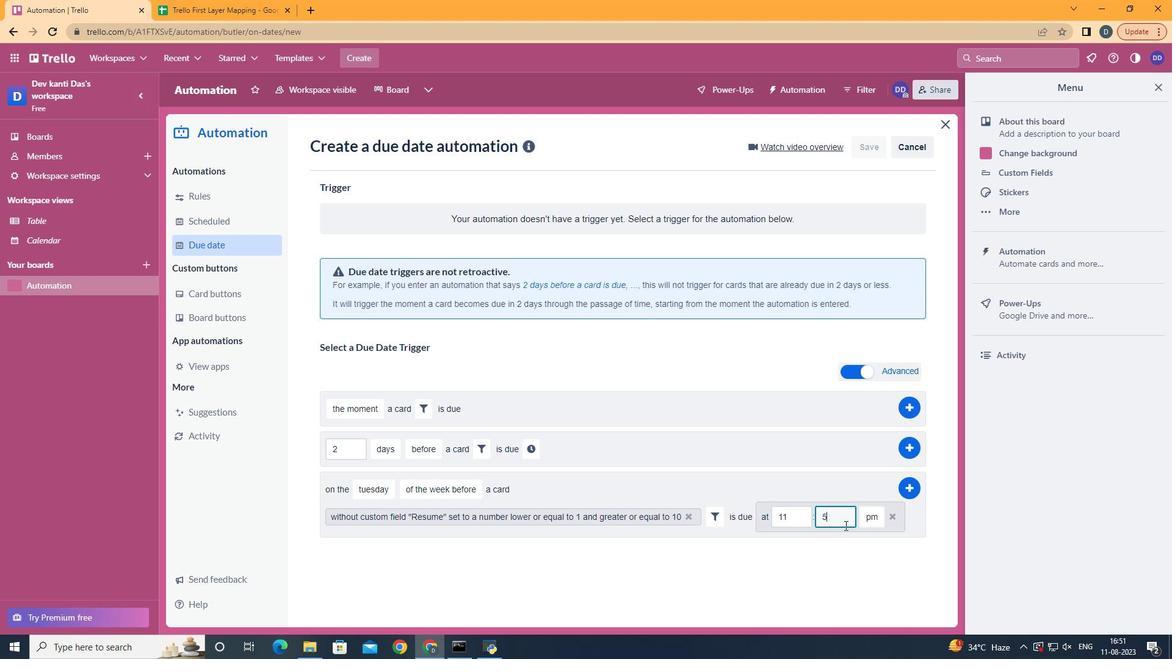 
Action: Mouse pressed left at (845, 525)
Screenshot: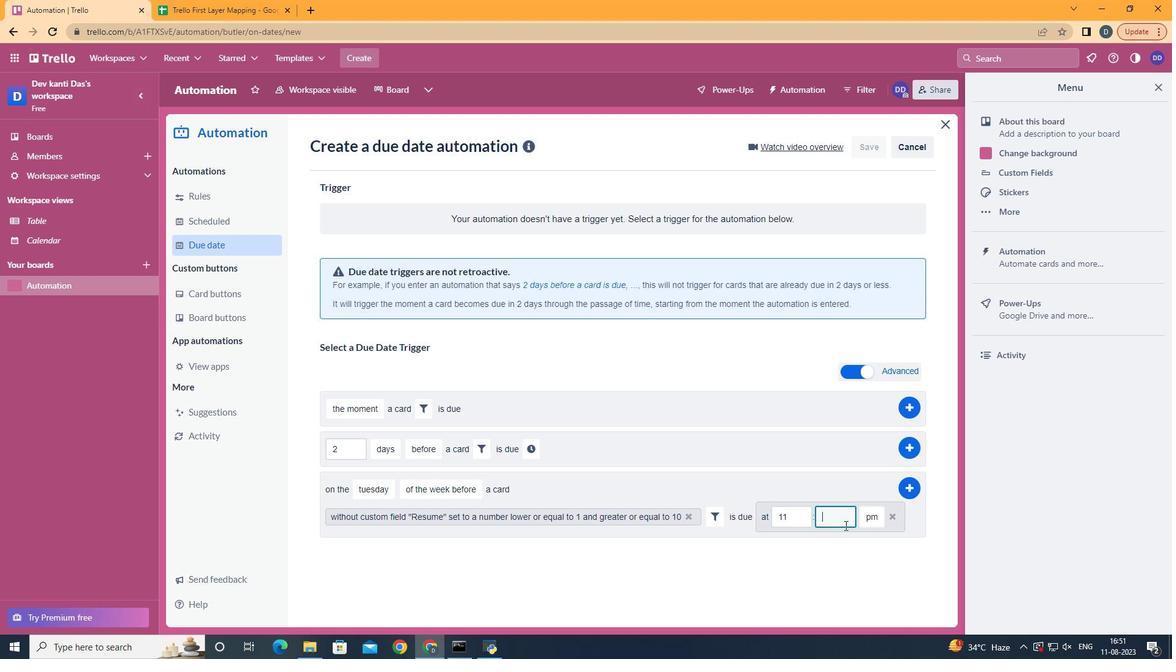 
Action: Key pressed <Key.backspace><Key.backspace>00
Screenshot: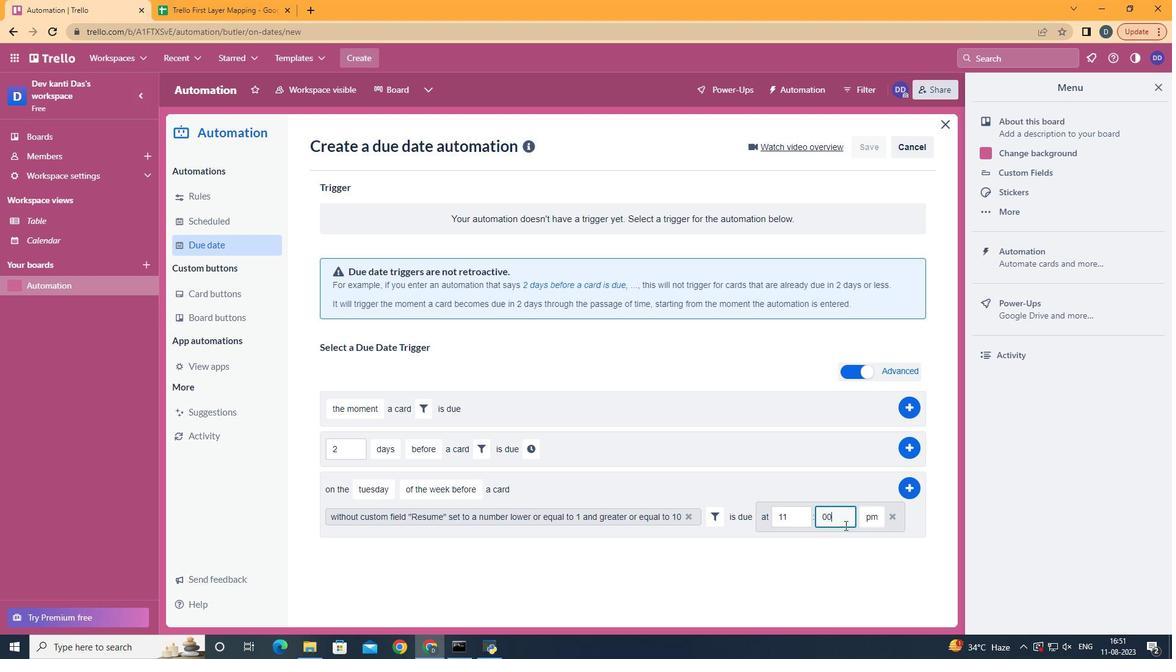
Action: Mouse moved to (879, 541)
Screenshot: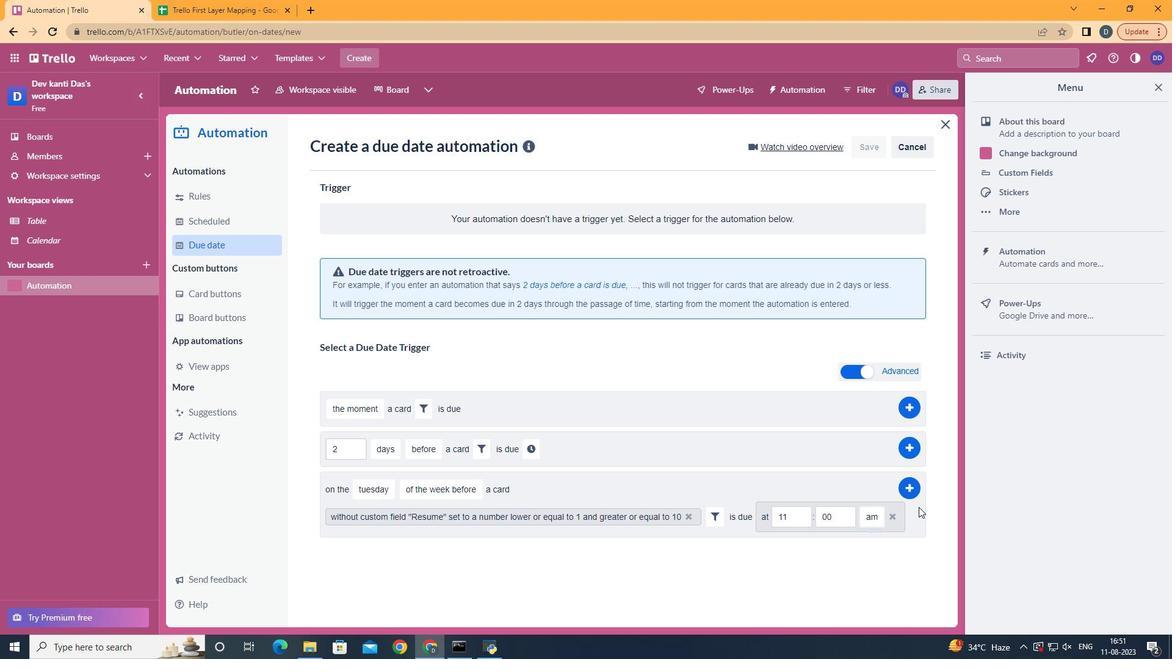 
Action: Mouse pressed left at (879, 541)
Screenshot: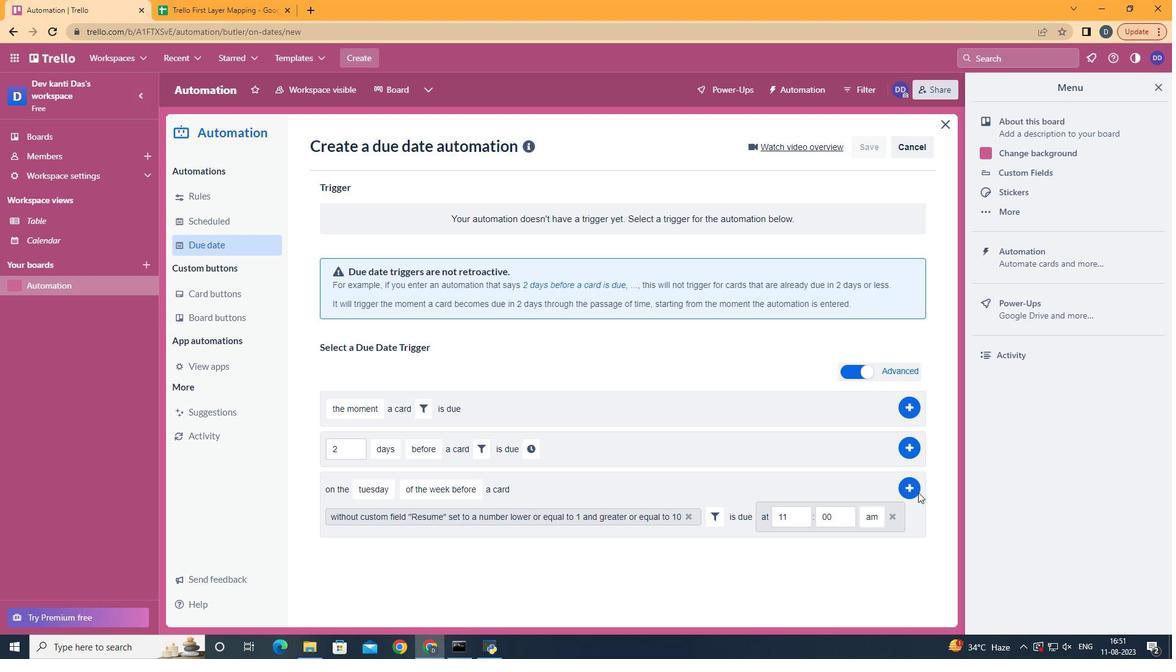 
Action: Mouse moved to (913, 485)
Screenshot: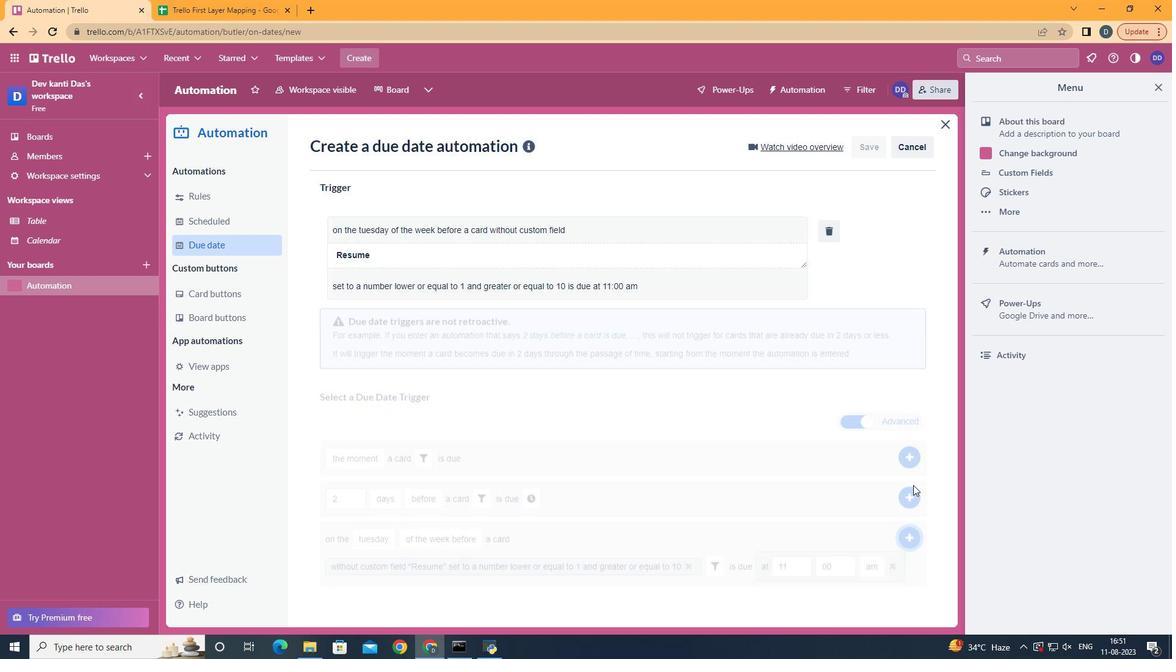 
Action: Mouse pressed left at (913, 485)
Screenshot: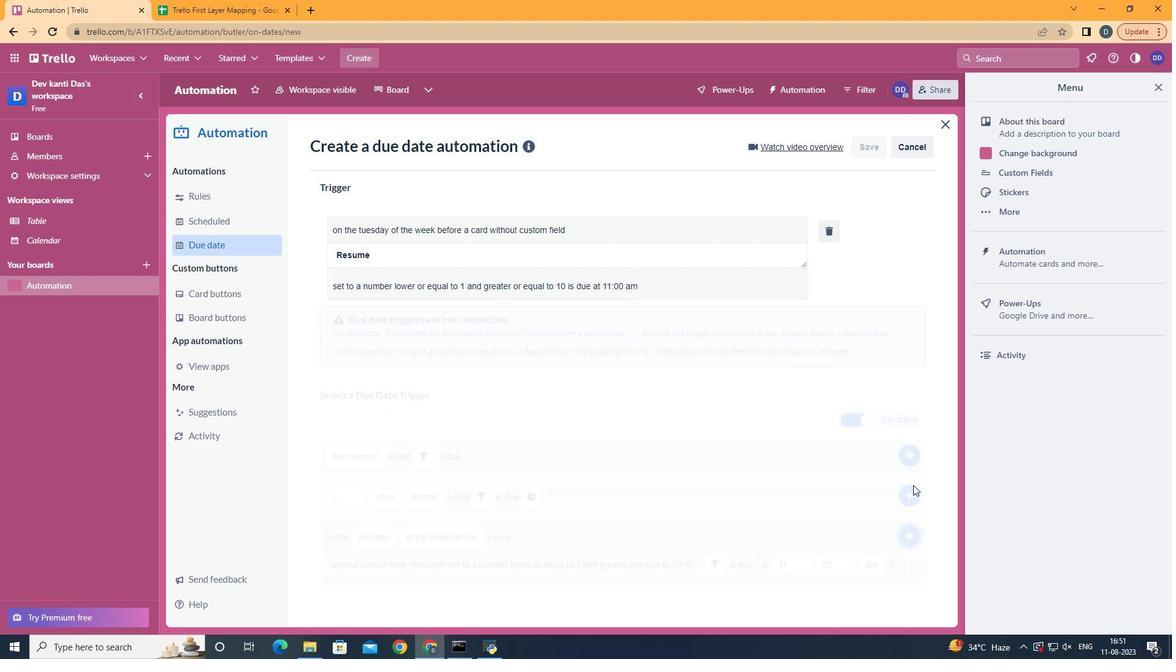 
